 Task: Look for space in Xiulin, China from 1st June, 2023 to 9th June, 2023 for 5 adults in price range Rs.6000 to Rs.12000. Place can be entire place with 3 bedrooms having 3 beds and 3 bathrooms. Property type can be house, flat, guest house. Amenities needed are: washing machine. Booking option can be shelf check-in. Required host language is Chinese (Simplified).
Action: Mouse moved to (305, 132)
Screenshot: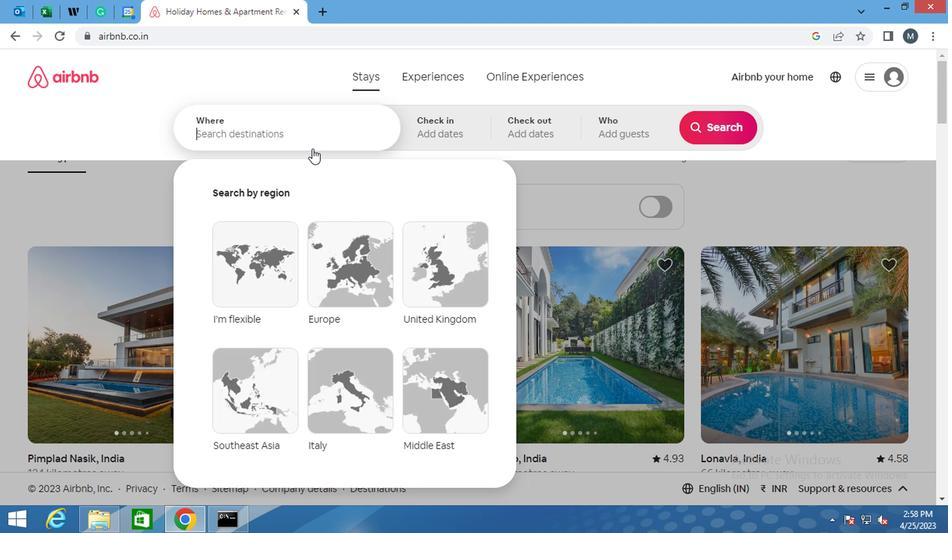 
Action: Mouse pressed left at (305, 132)
Screenshot: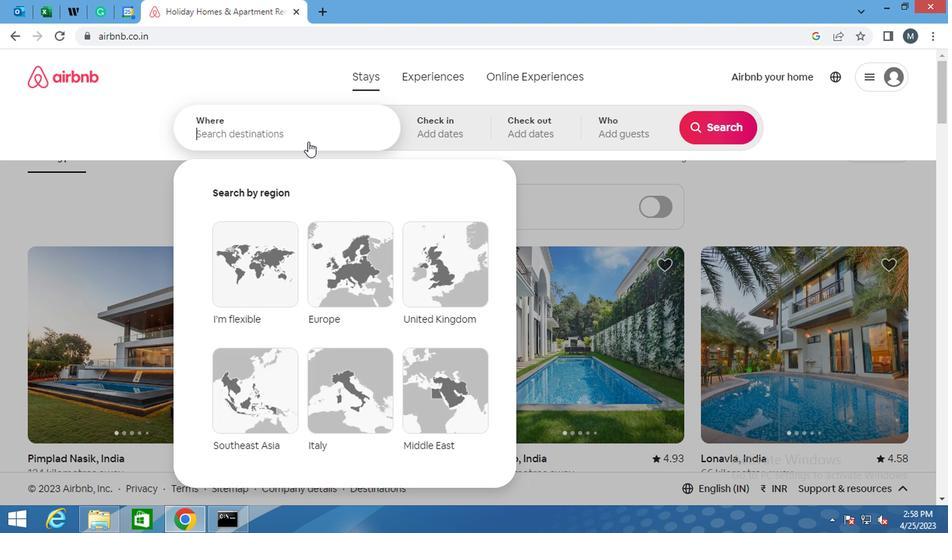 
Action: Mouse moved to (306, 135)
Screenshot: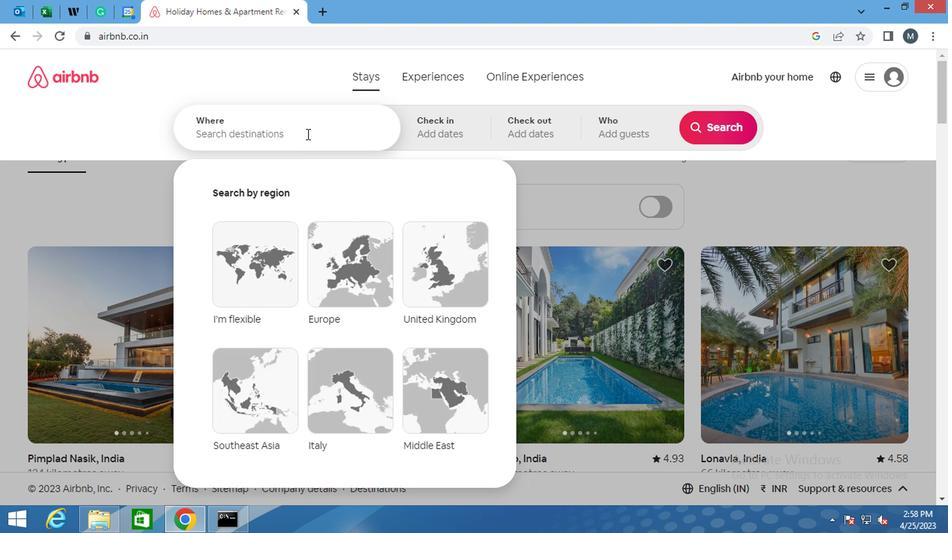 
Action: Key pressed <Key.shift>XIULIN,<Key.shift><Key.shift><Key.shift><Key.shift><Key.shift><Key.shift><Key.shift>CHINA<Key.enter>
Screenshot: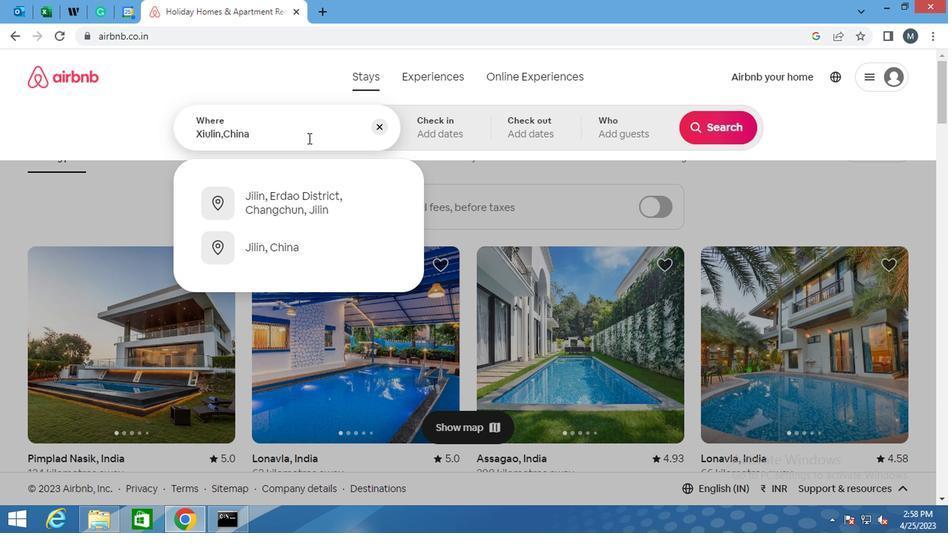 
Action: Mouse moved to (699, 237)
Screenshot: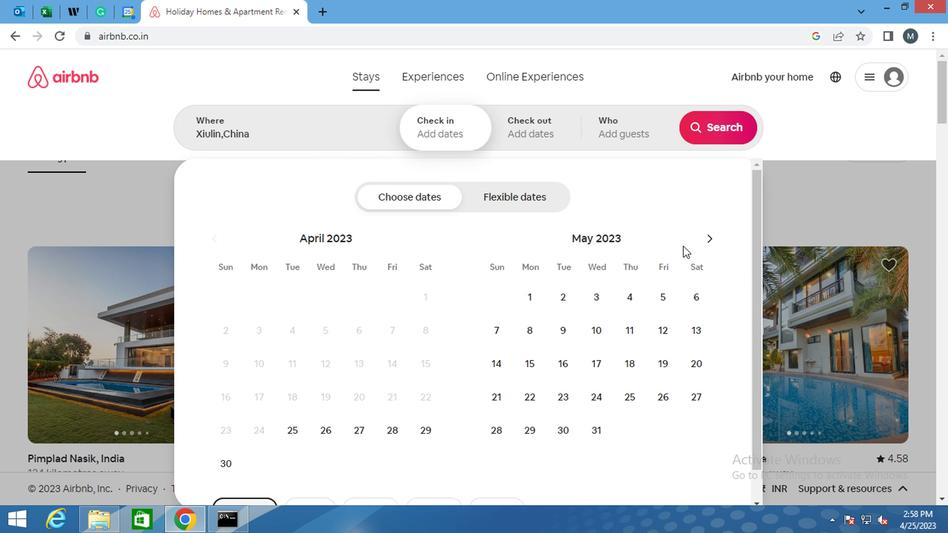 
Action: Mouse pressed left at (699, 237)
Screenshot: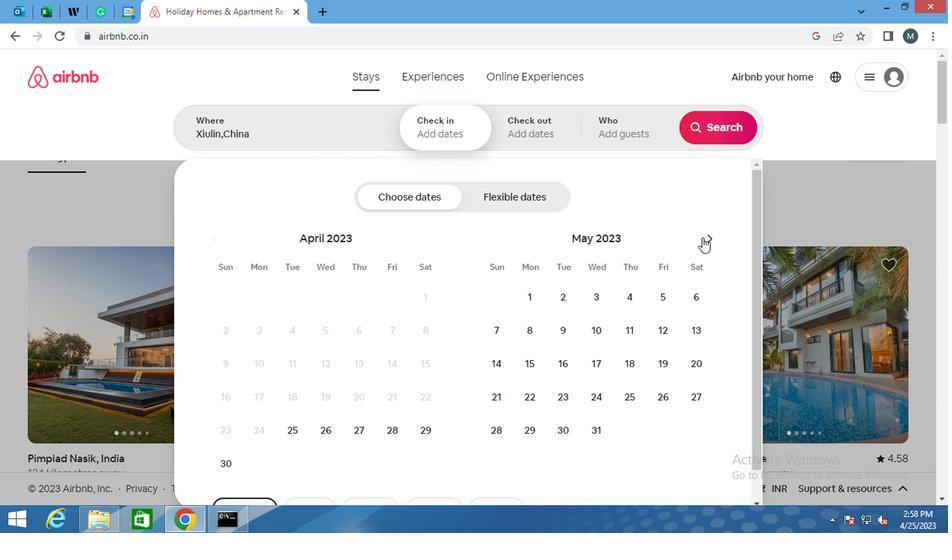 
Action: Mouse moved to (616, 295)
Screenshot: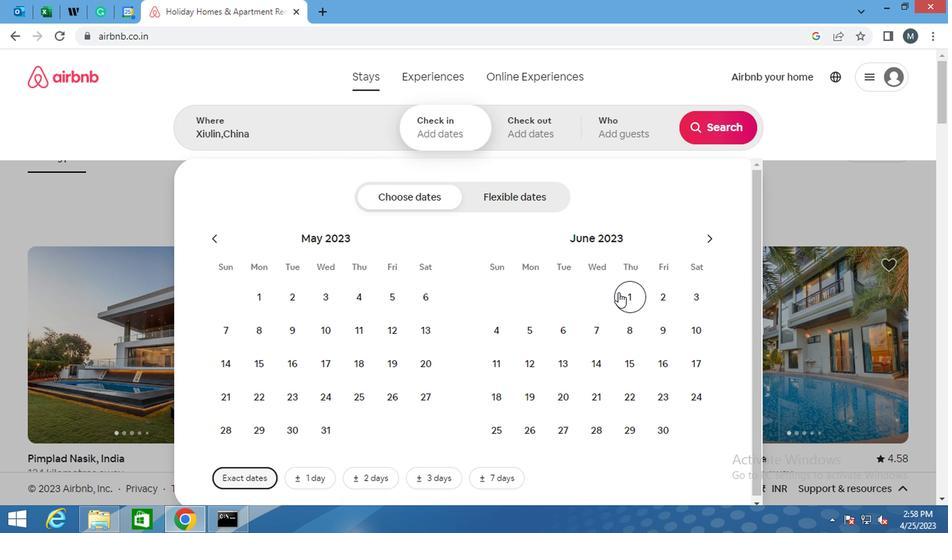 
Action: Mouse pressed left at (616, 295)
Screenshot: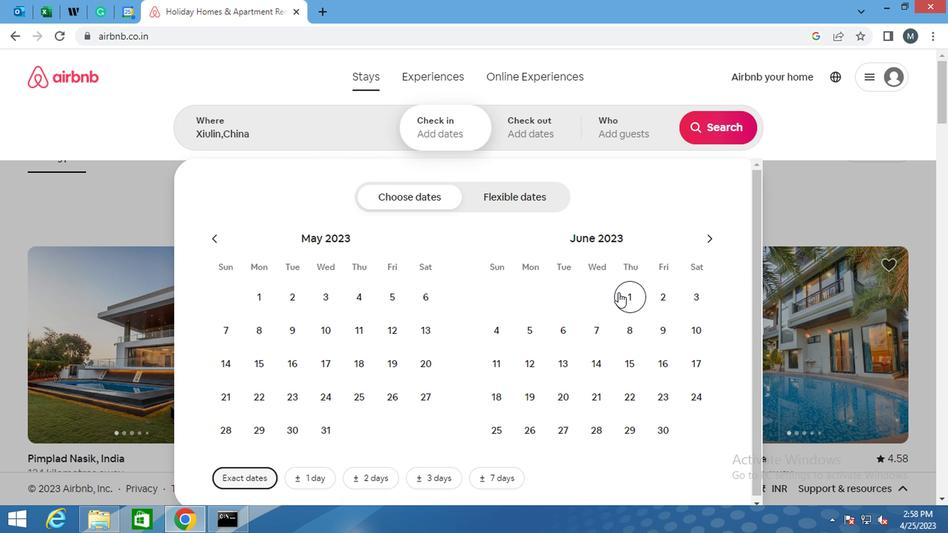 
Action: Mouse moved to (645, 329)
Screenshot: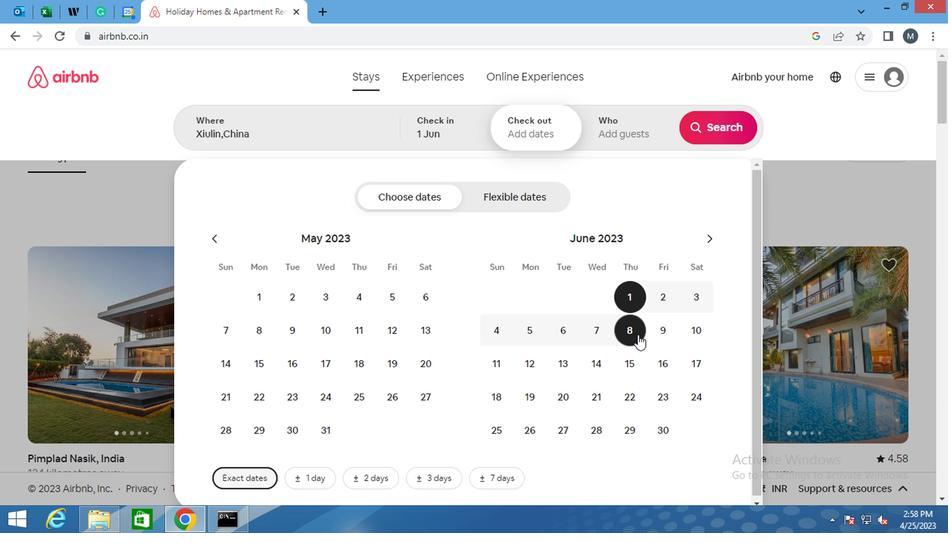 
Action: Mouse pressed left at (645, 329)
Screenshot: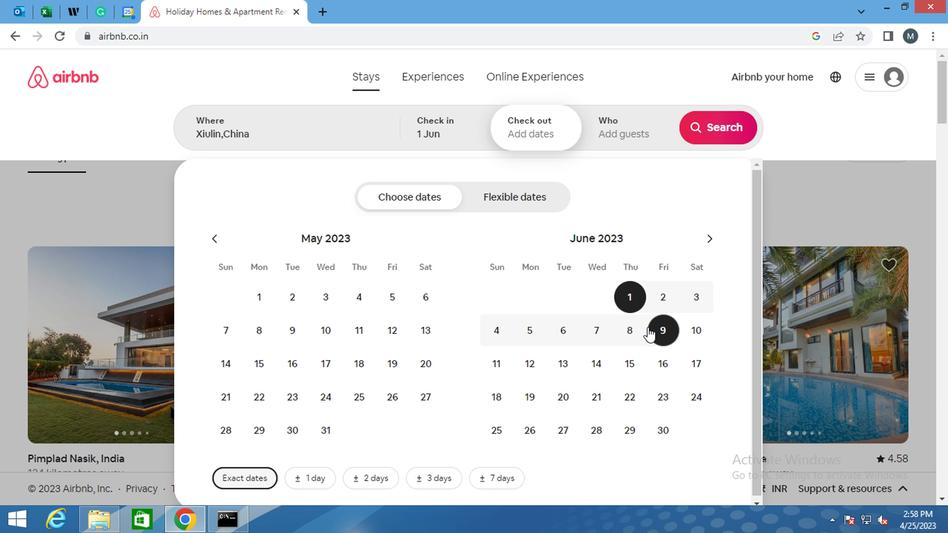 
Action: Mouse moved to (624, 130)
Screenshot: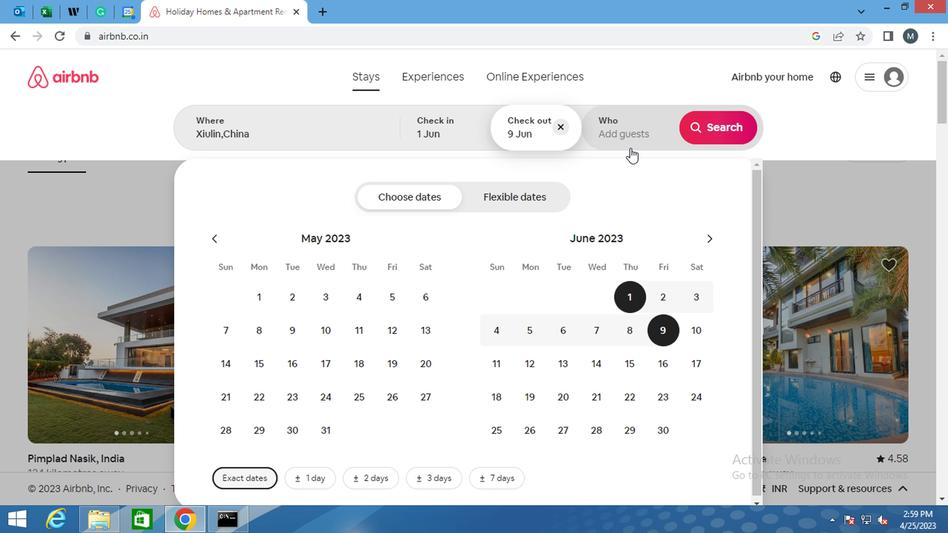 
Action: Mouse pressed left at (624, 130)
Screenshot: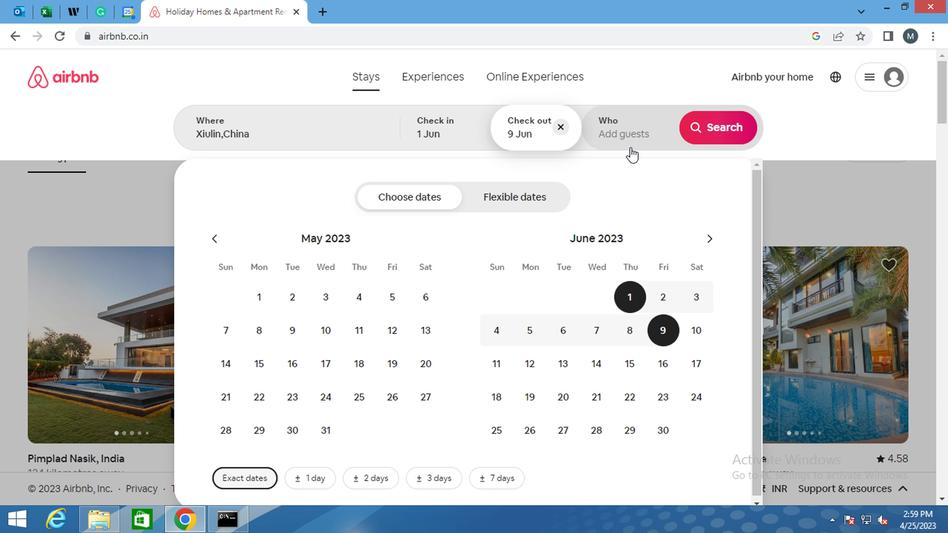 
Action: Mouse moved to (718, 201)
Screenshot: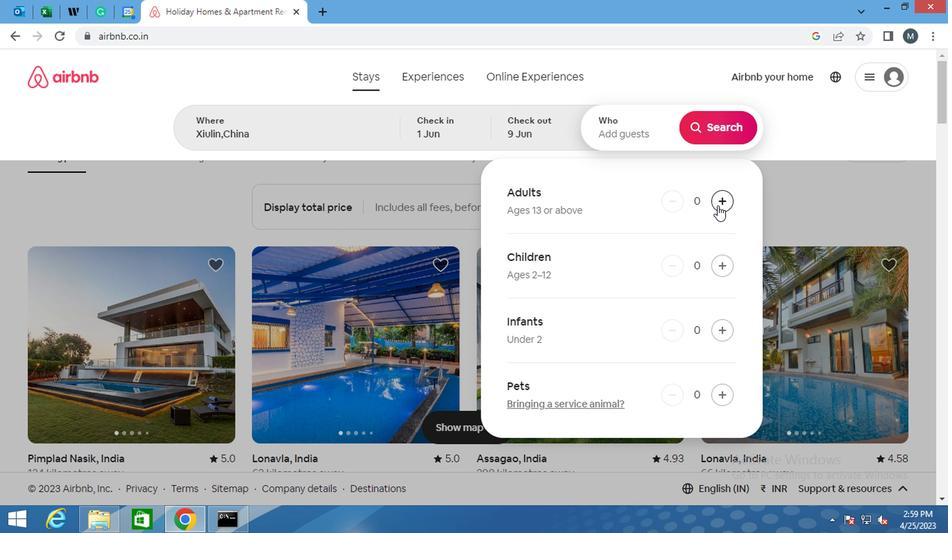 
Action: Mouse pressed left at (718, 201)
Screenshot: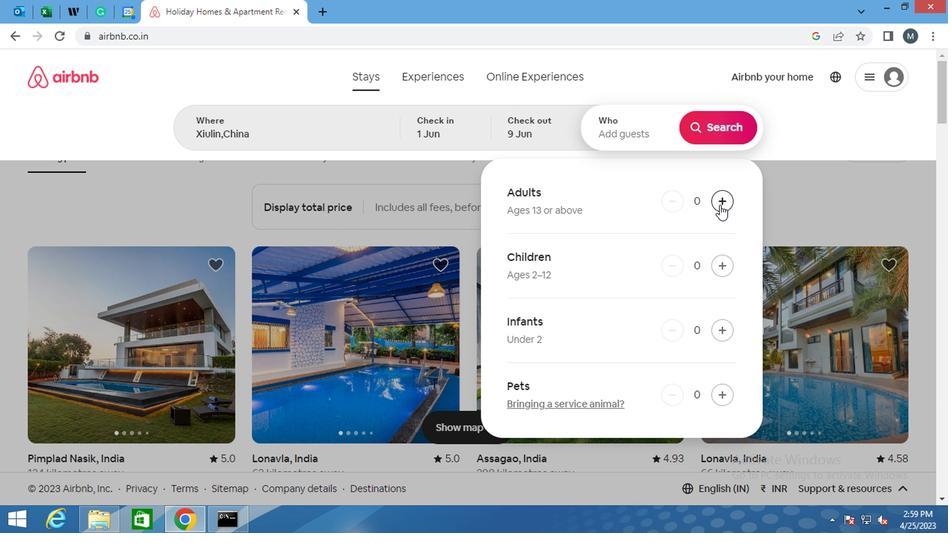 
Action: Mouse pressed left at (718, 201)
Screenshot: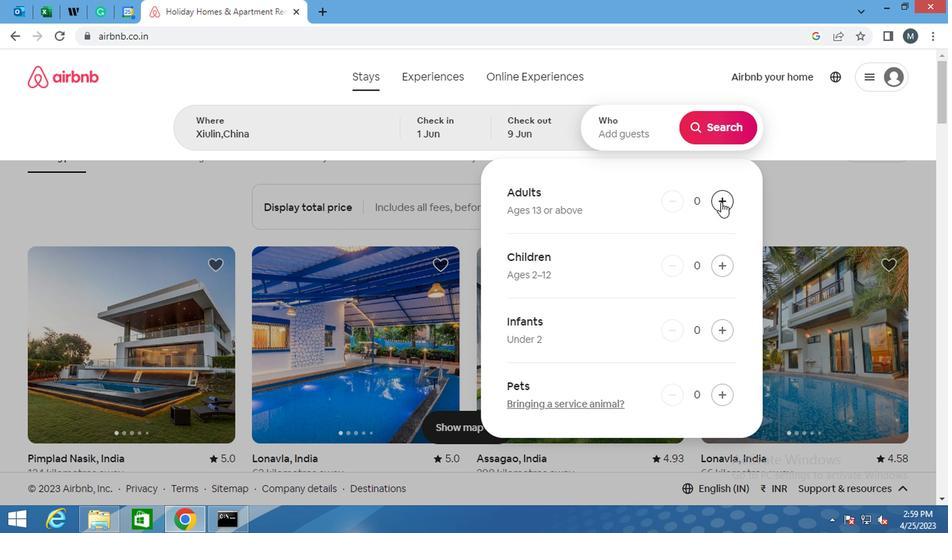 
Action: Mouse pressed left at (718, 201)
Screenshot: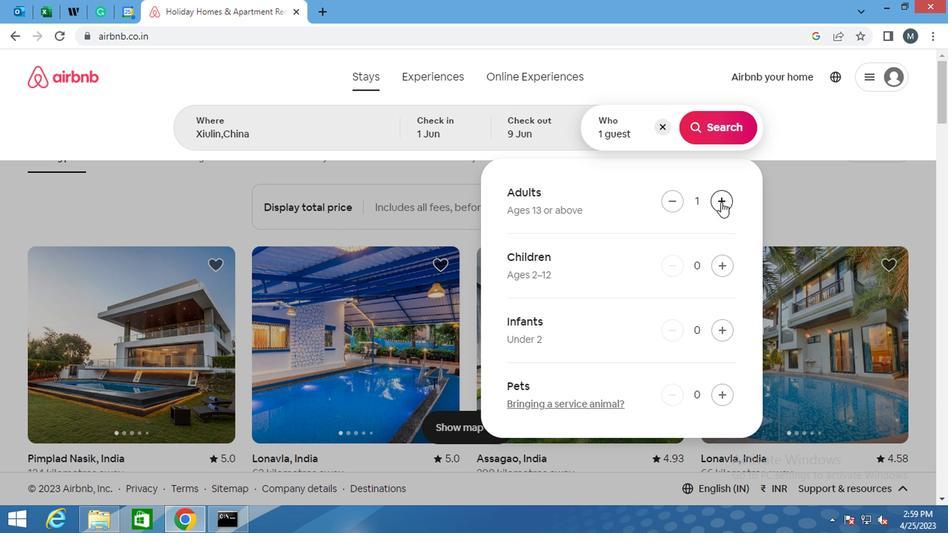 
Action: Mouse pressed left at (718, 201)
Screenshot: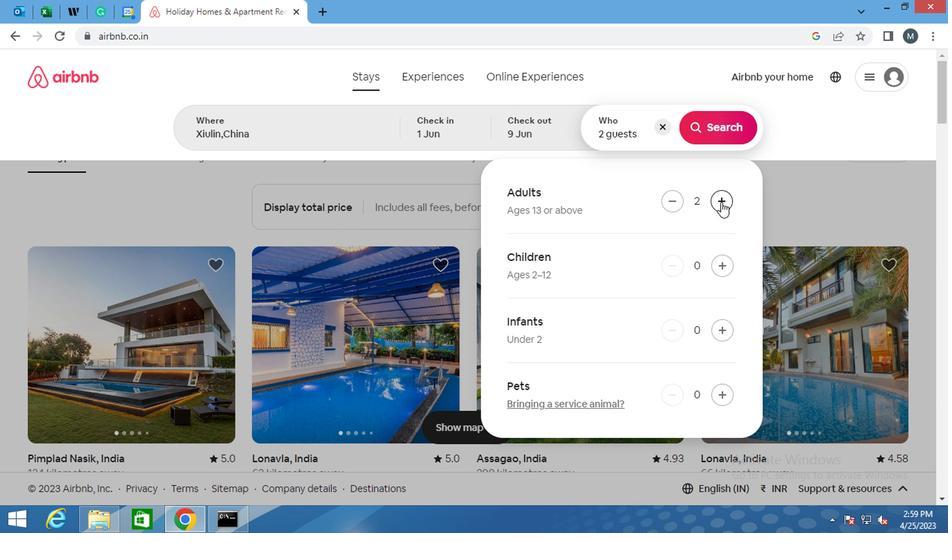
Action: Mouse pressed left at (718, 201)
Screenshot: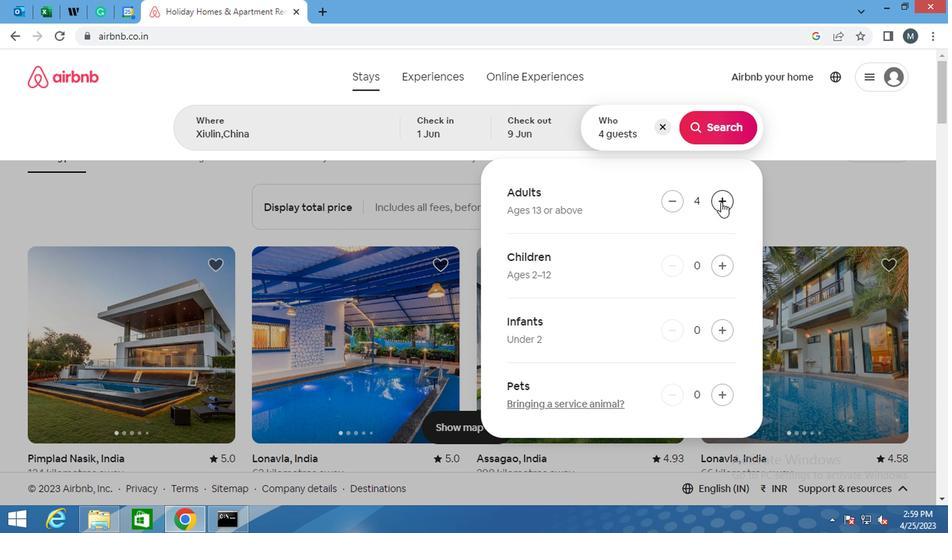 
Action: Mouse moved to (702, 125)
Screenshot: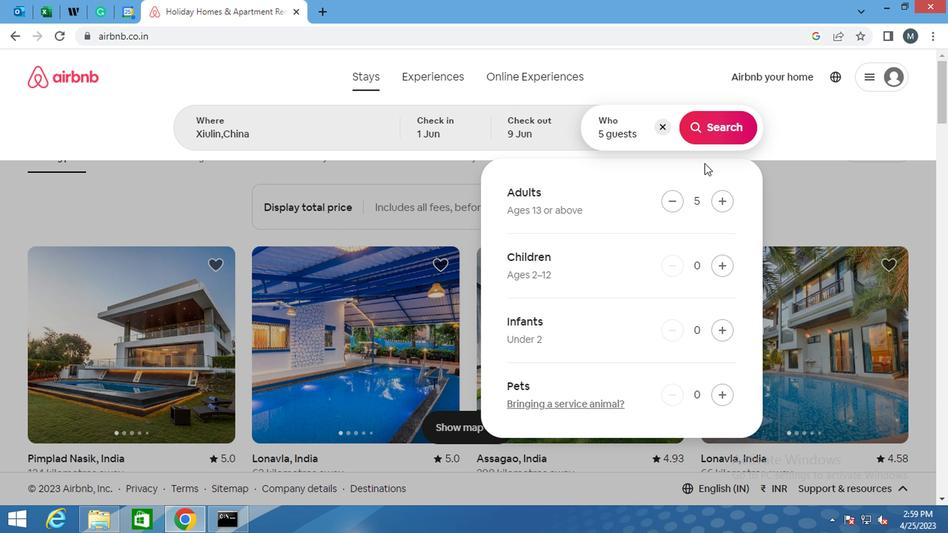 
Action: Mouse pressed left at (702, 125)
Screenshot: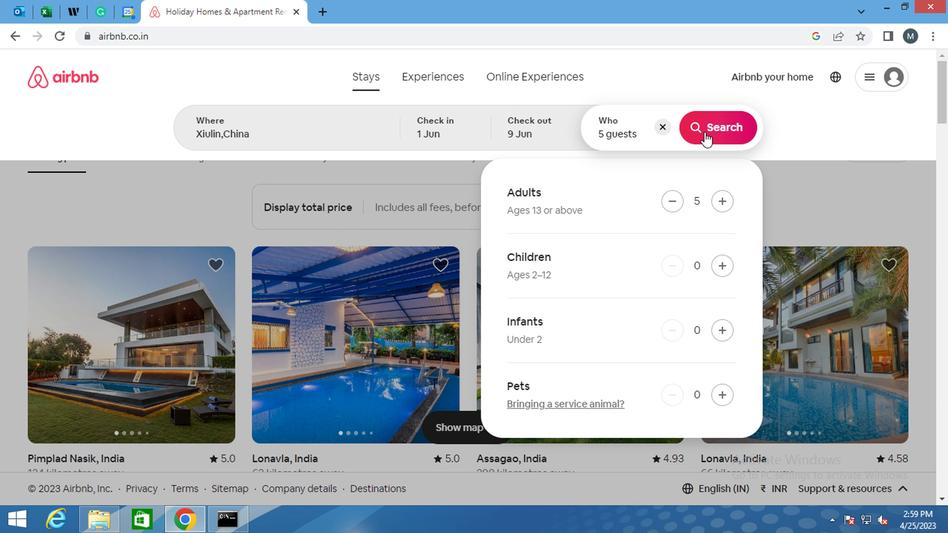 
Action: Mouse moved to (872, 135)
Screenshot: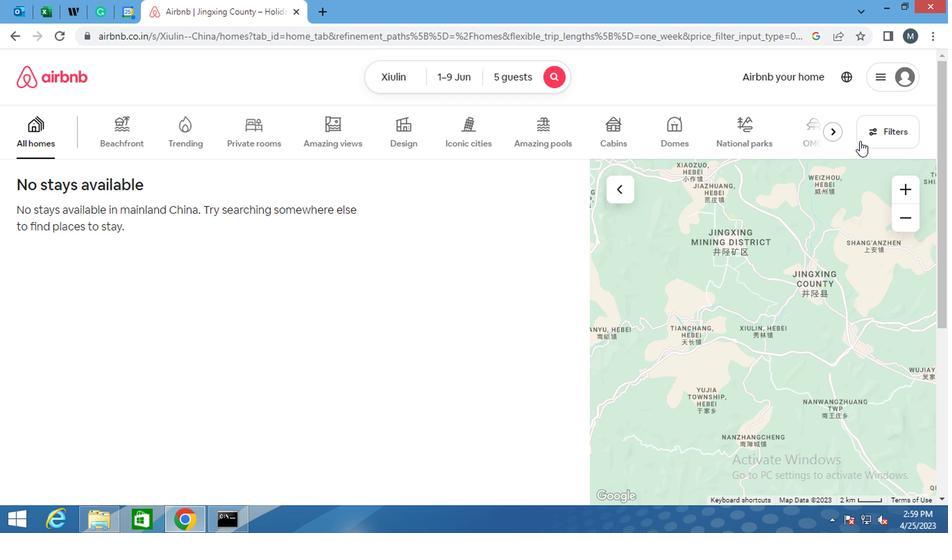 
Action: Mouse pressed left at (872, 135)
Screenshot: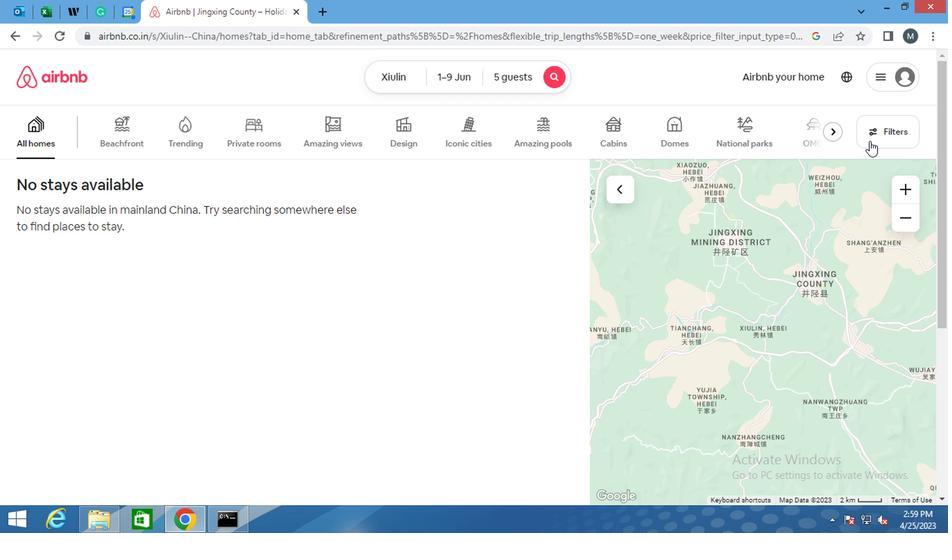 
Action: Mouse moved to (325, 220)
Screenshot: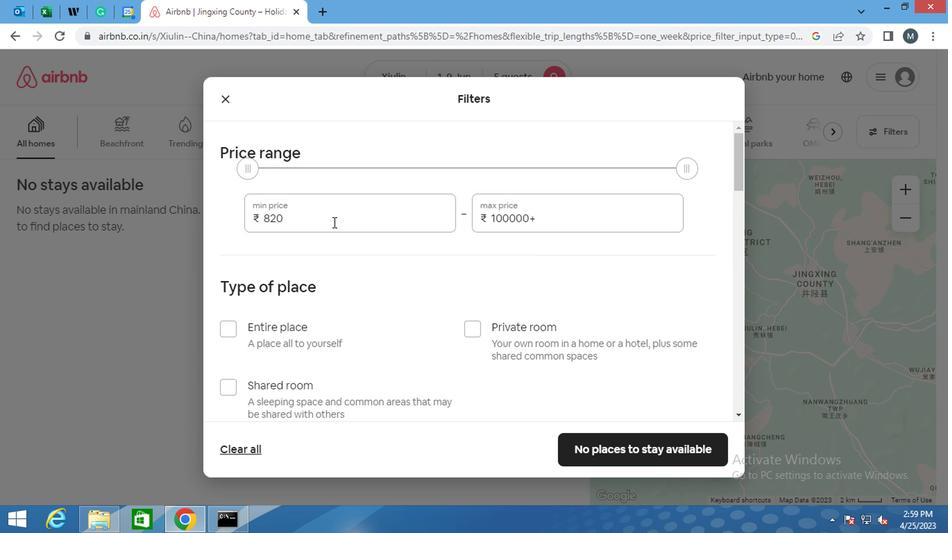 
Action: Mouse pressed left at (325, 220)
Screenshot: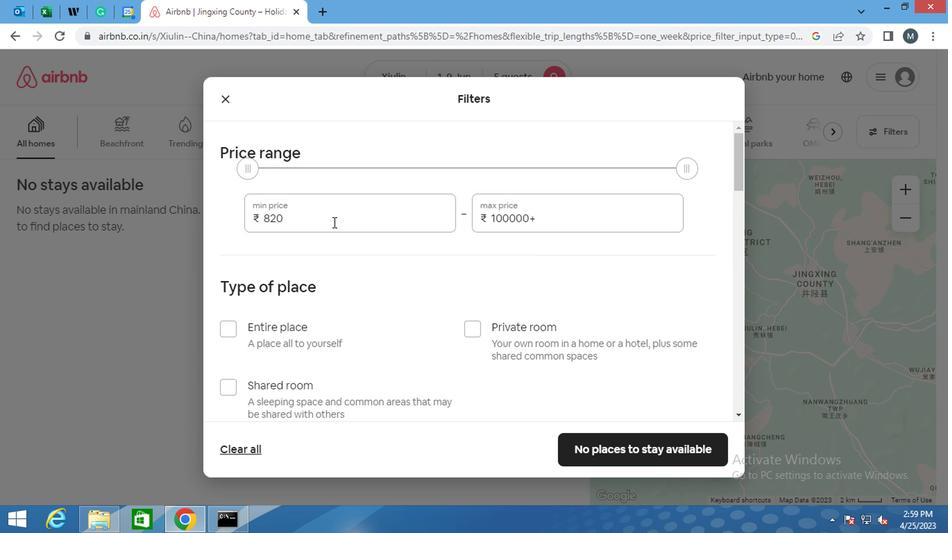 
Action: Mouse moved to (326, 219)
Screenshot: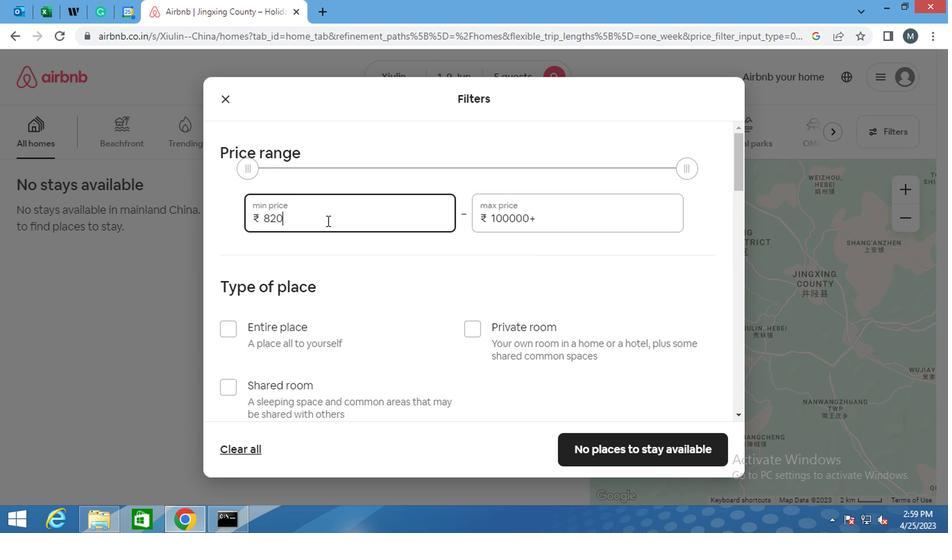 
Action: Key pressed <Key.backspace><Key.backspace><Key.backspace>6000
Screenshot: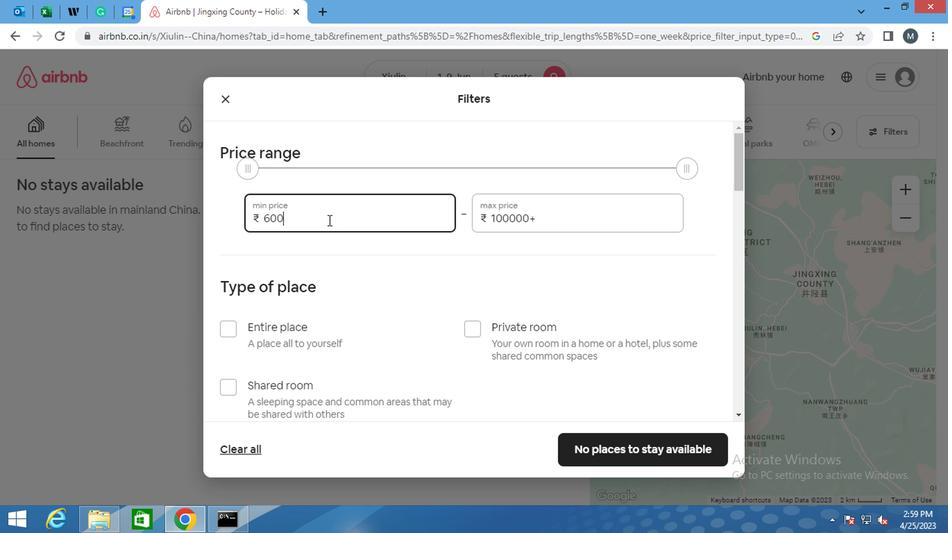 
Action: Mouse moved to (571, 219)
Screenshot: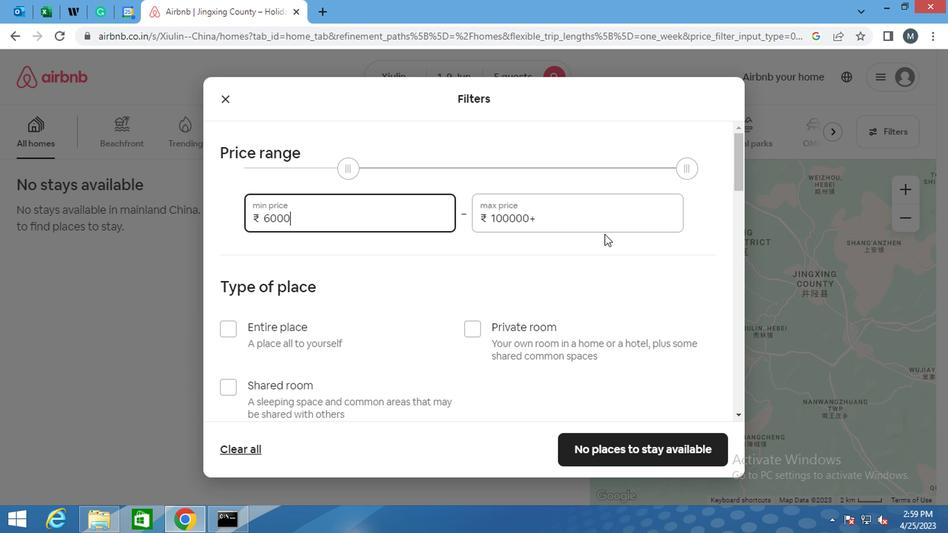 
Action: Mouse pressed left at (571, 219)
Screenshot: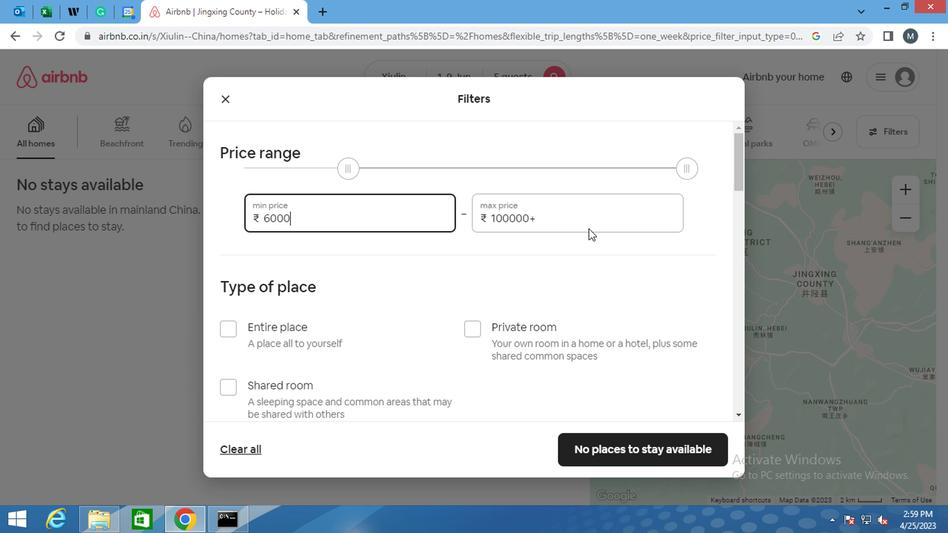 
Action: Mouse moved to (566, 219)
Screenshot: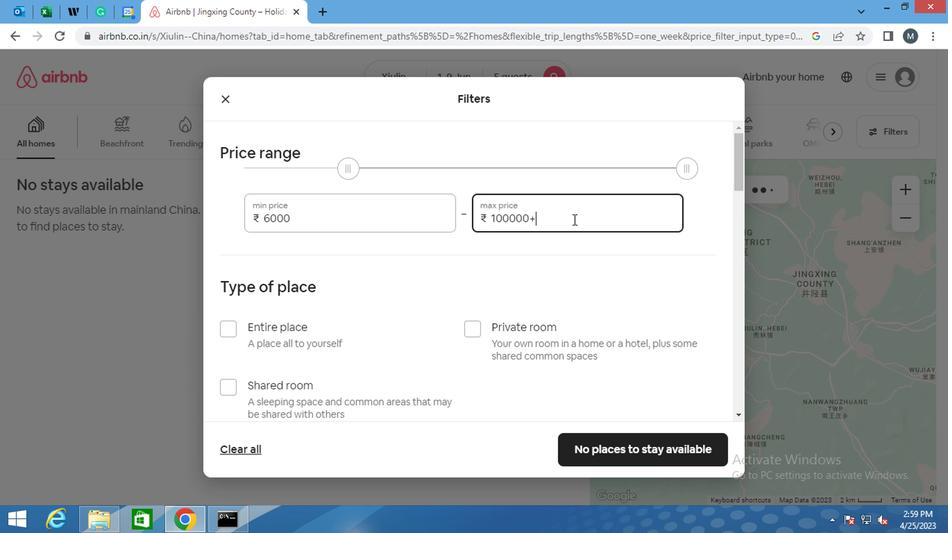 
Action: Key pressed <Key.backspace>
Screenshot: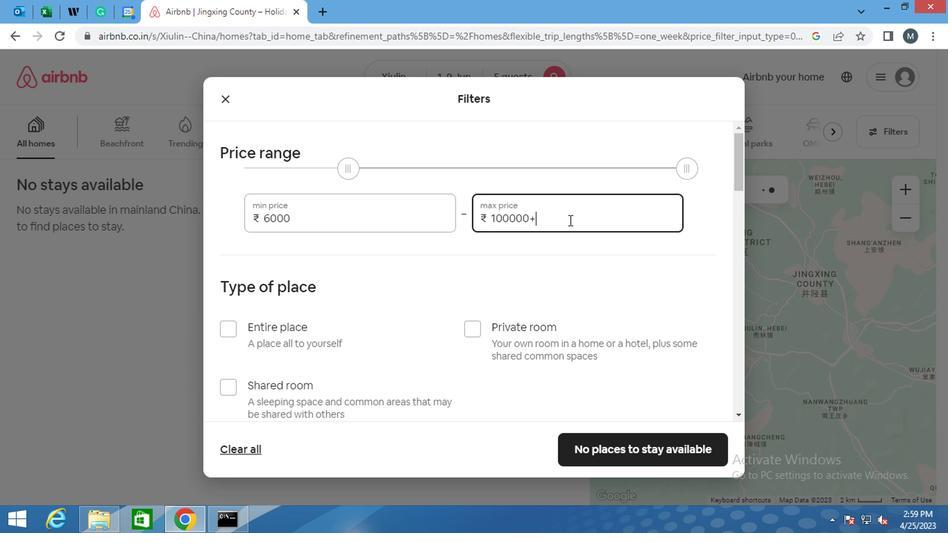 
Action: Mouse moved to (561, 223)
Screenshot: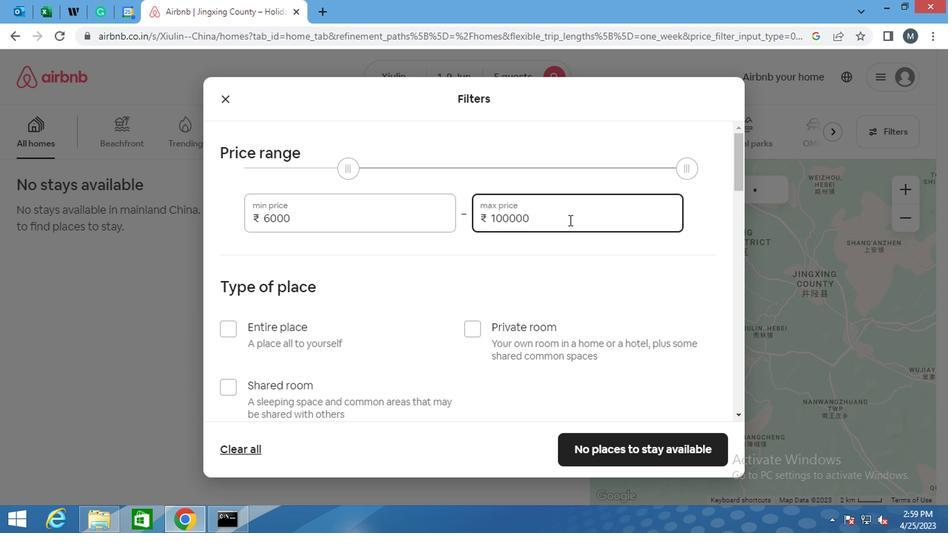 
Action: Key pressed <Key.backspace><Key.backspace><Key.backspace><Key.backspace><Key.backspace>
Screenshot: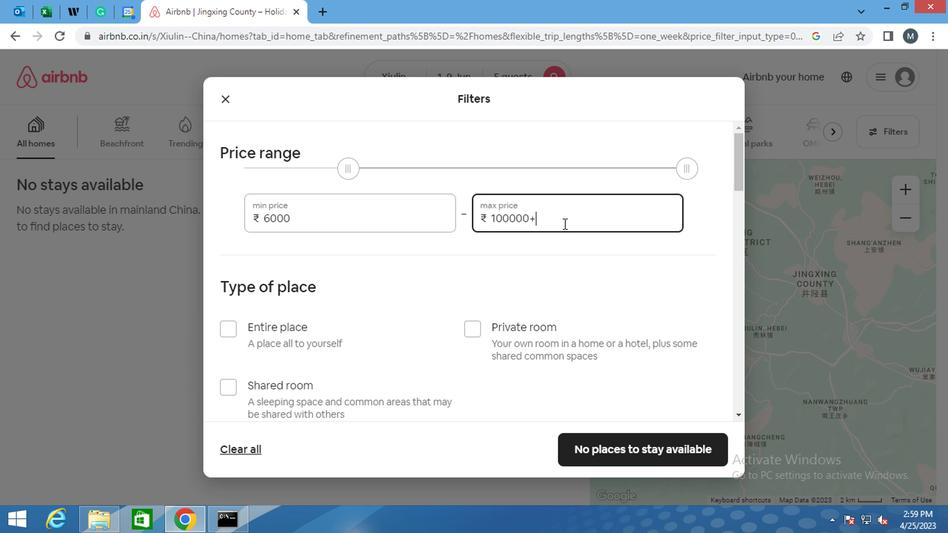 
Action: Mouse moved to (560, 223)
Screenshot: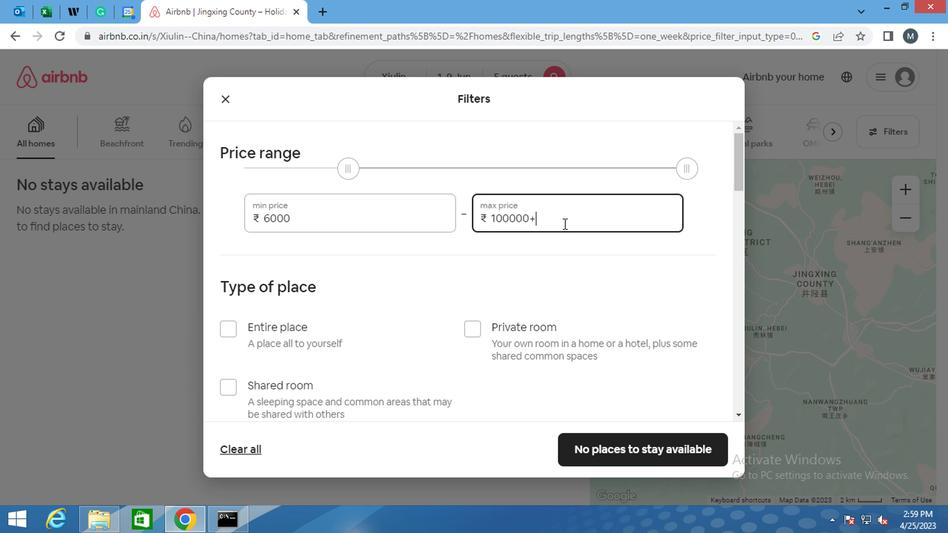 
Action: Key pressed <Key.backspace>
Screenshot: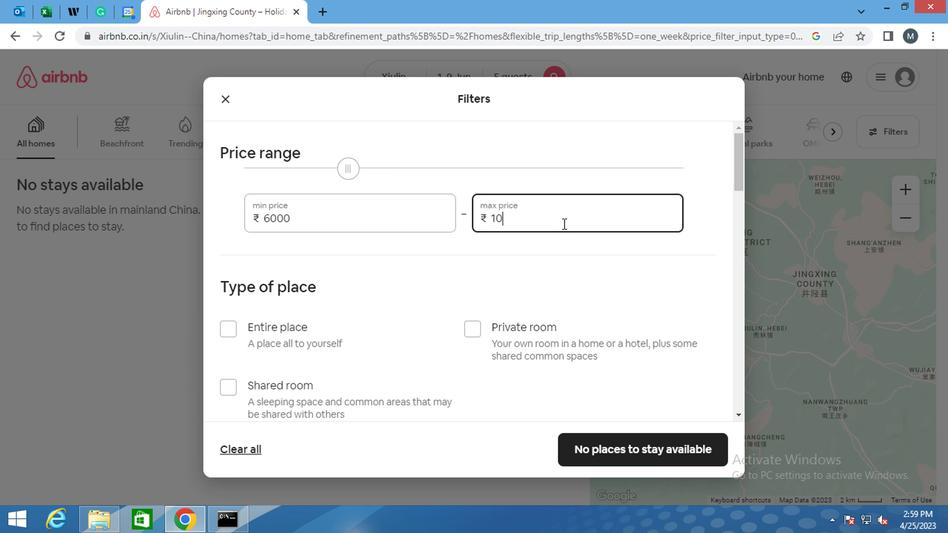 
Action: Mouse moved to (557, 227)
Screenshot: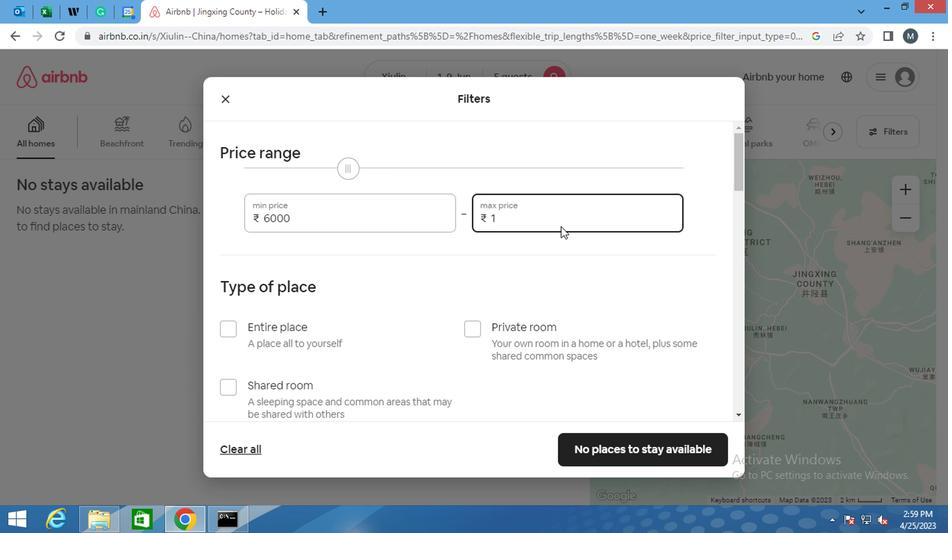 
Action: Key pressed 2
Screenshot: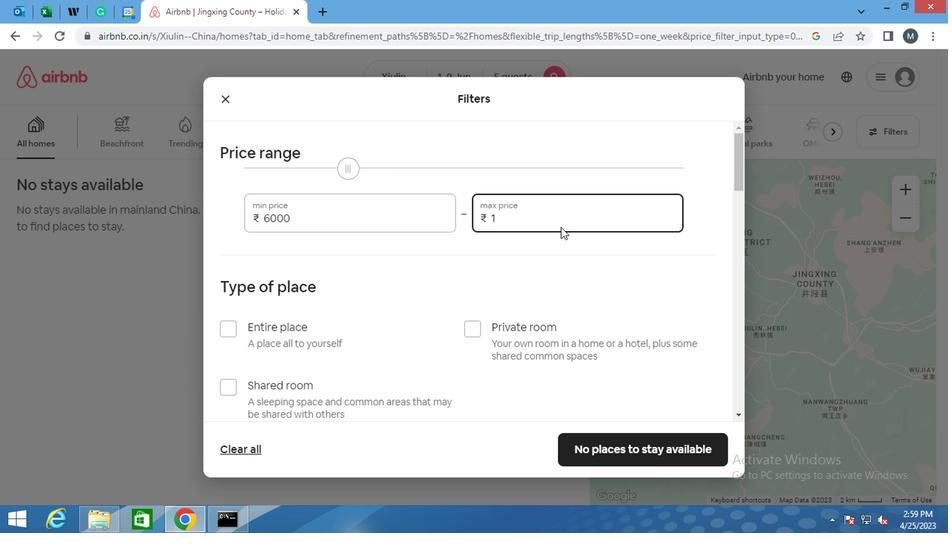 
Action: Mouse moved to (557, 228)
Screenshot: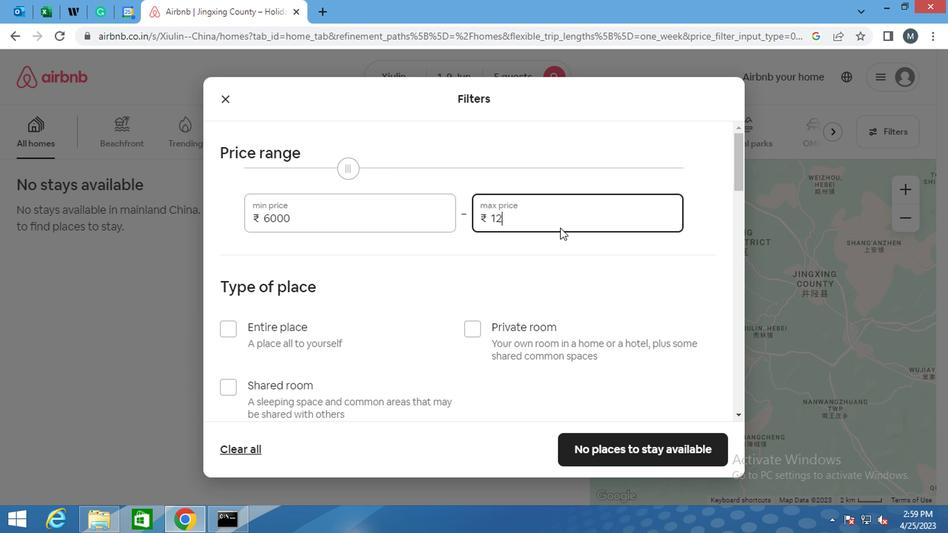 
Action: Key pressed 000
Screenshot: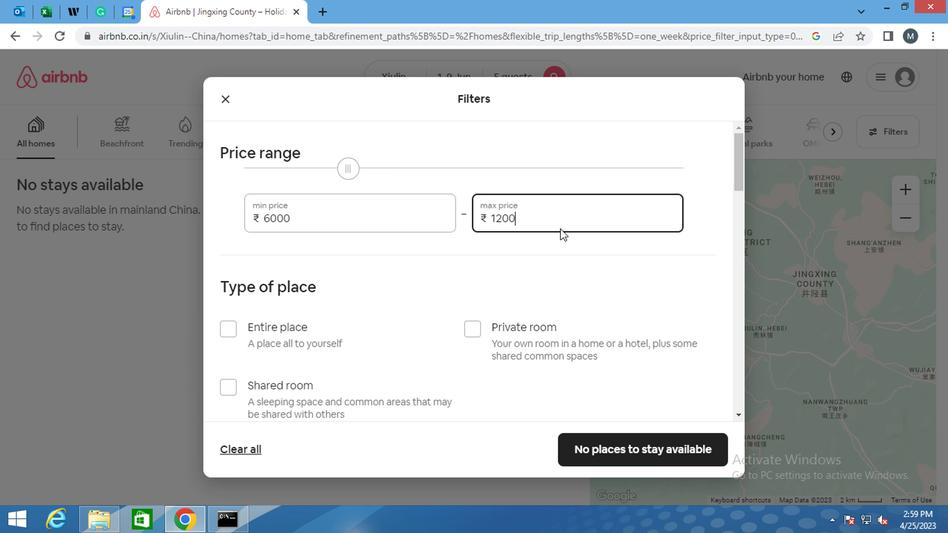 
Action: Mouse moved to (584, 217)
Screenshot: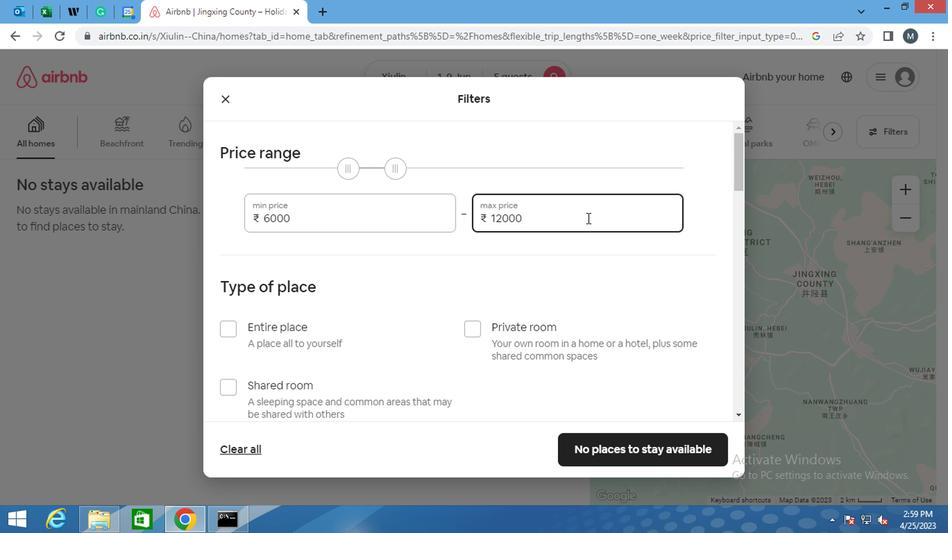 
Action: Mouse scrolled (584, 217) with delta (0, 0)
Screenshot: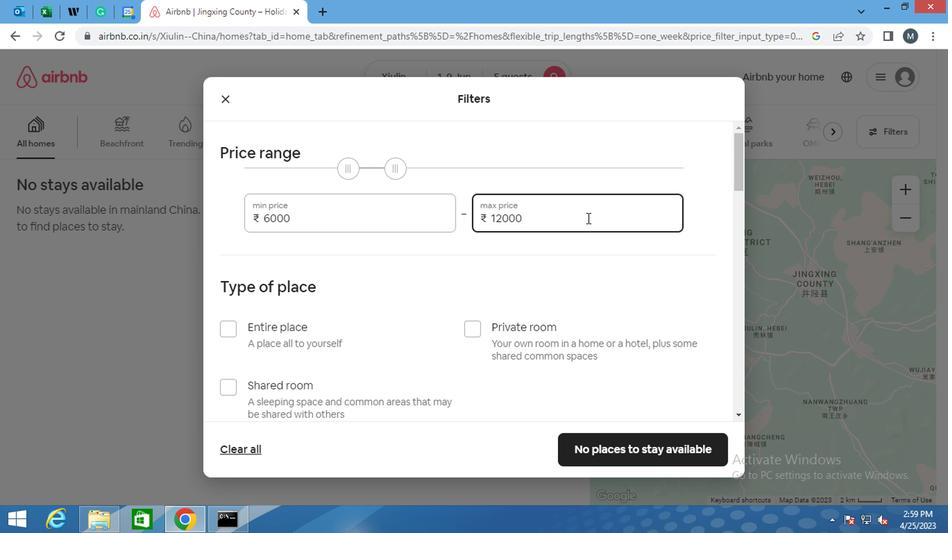 
Action: Mouse moved to (581, 219)
Screenshot: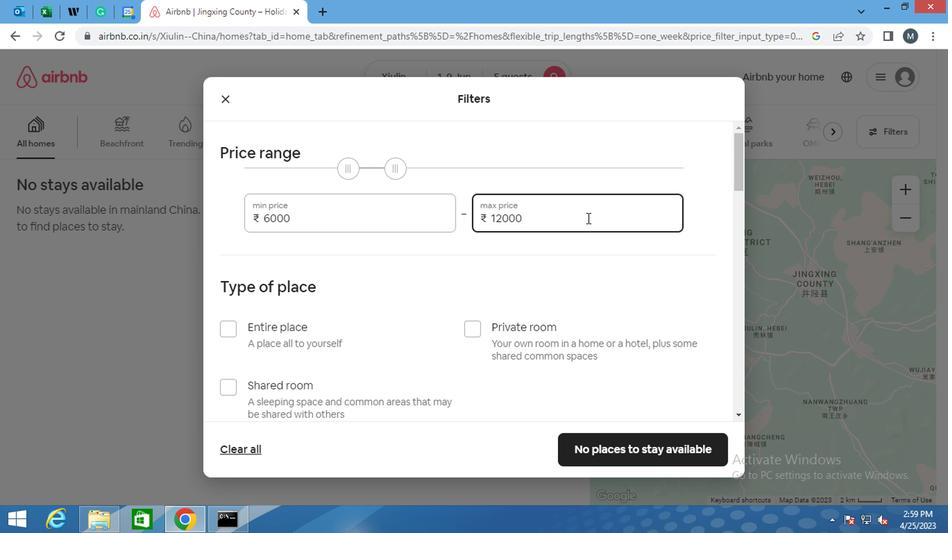 
Action: Mouse scrolled (581, 219) with delta (0, 0)
Screenshot: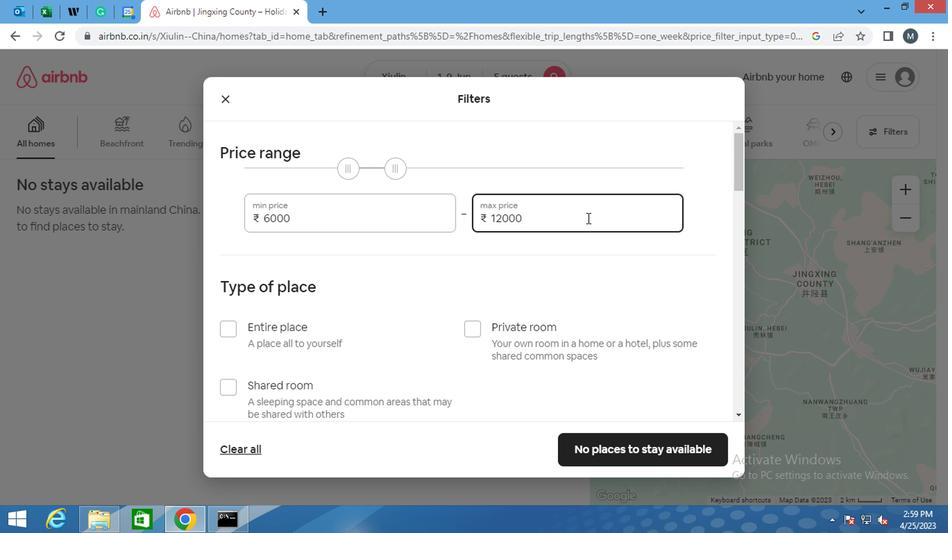 
Action: Mouse moved to (228, 189)
Screenshot: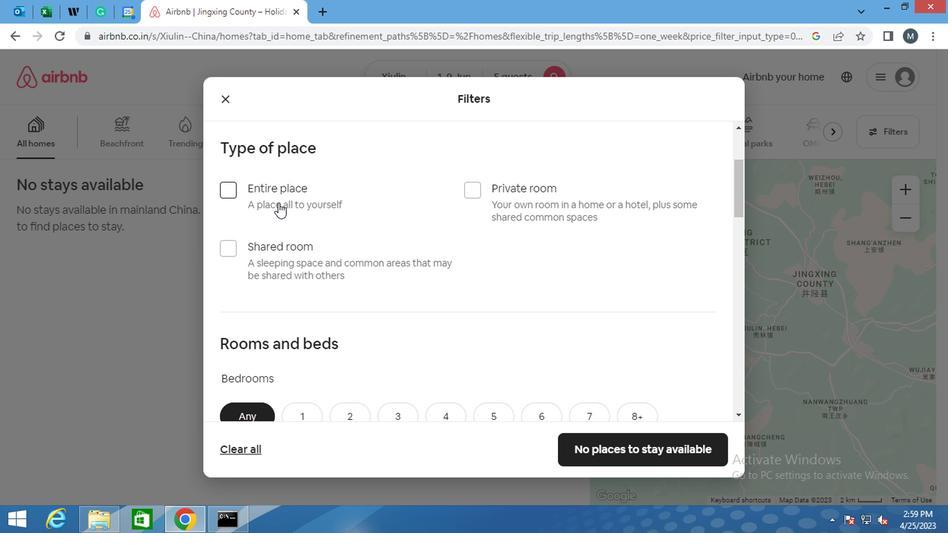 
Action: Mouse pressed left at (228, 189)
Screenshot: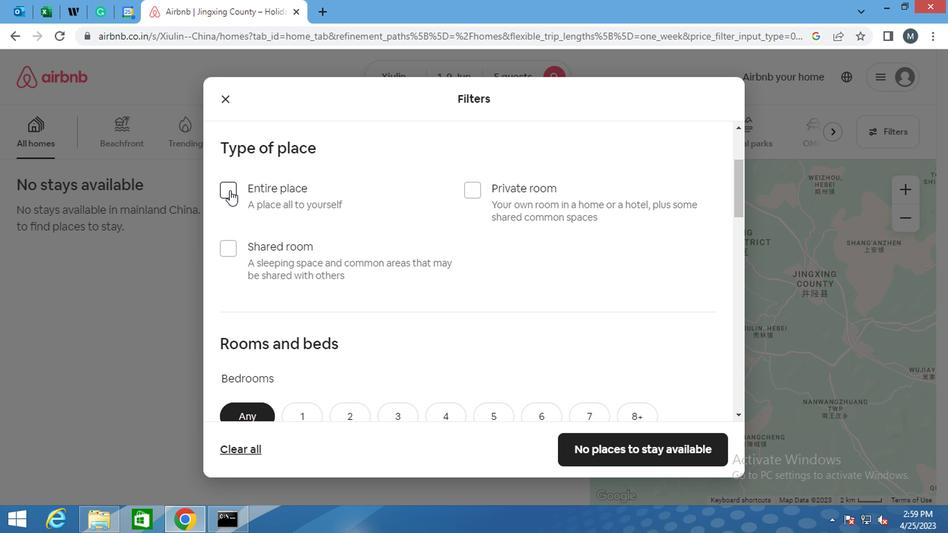 
Action: Mouse moved to (356, 258)
Screenshot: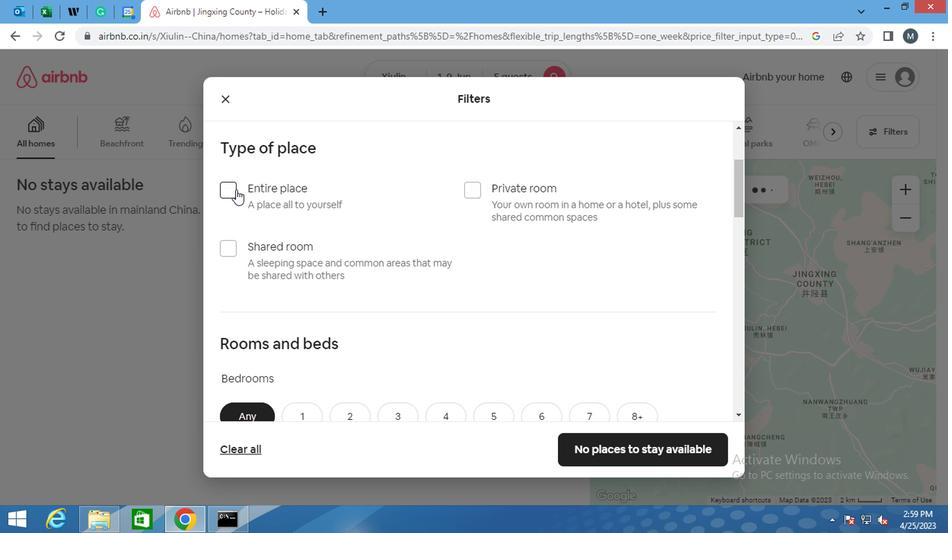 
Action: Mouse scrolled (356, 259) with delta (0, 0)
Screenshot: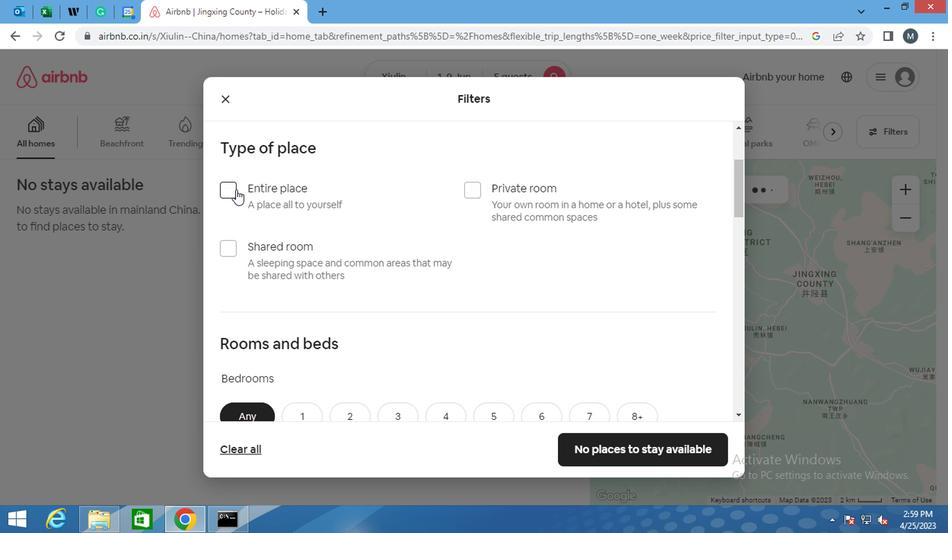 
Action: Mouse moved to (355, 257)
Screenshot: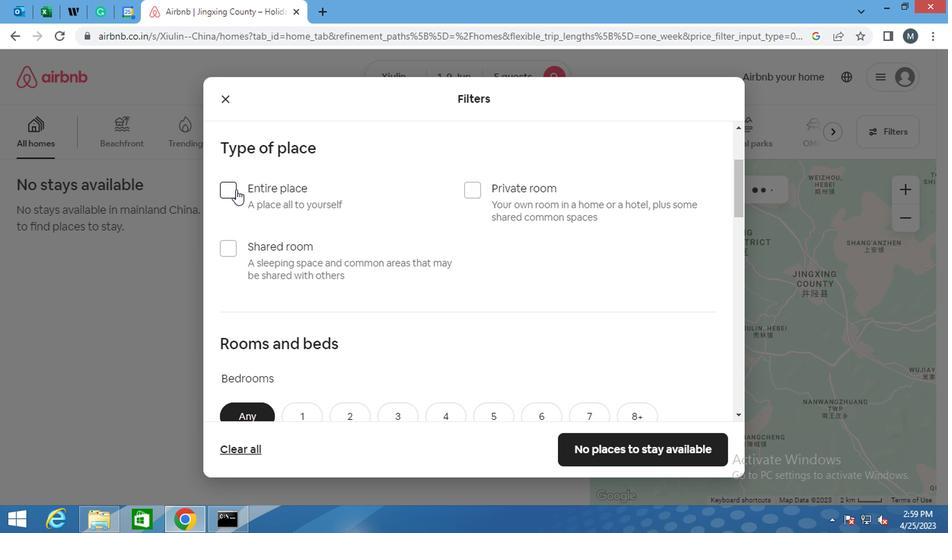 
Action: Mouse scrolled (355, 258) with delta (0, 0)
Screenshot: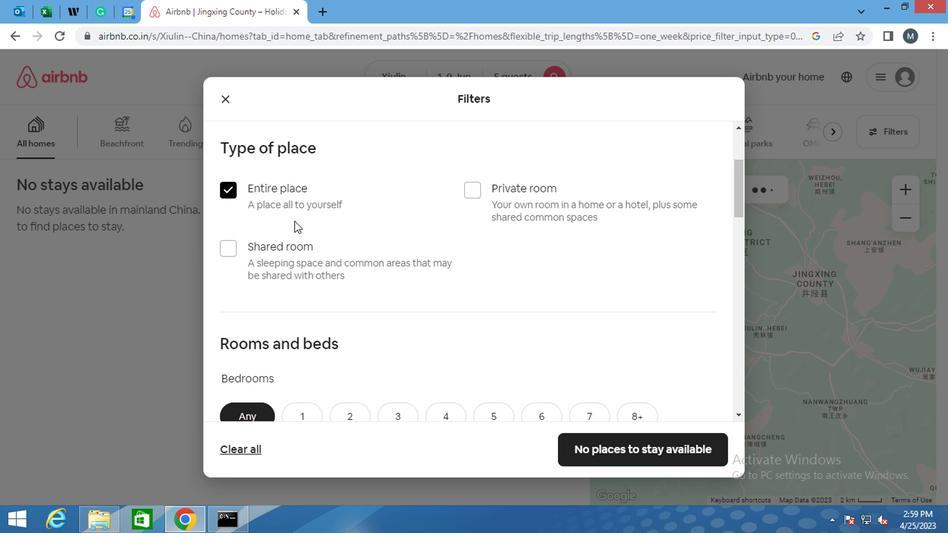 
Action: Mouse moved to (372, 256)
Screenshot: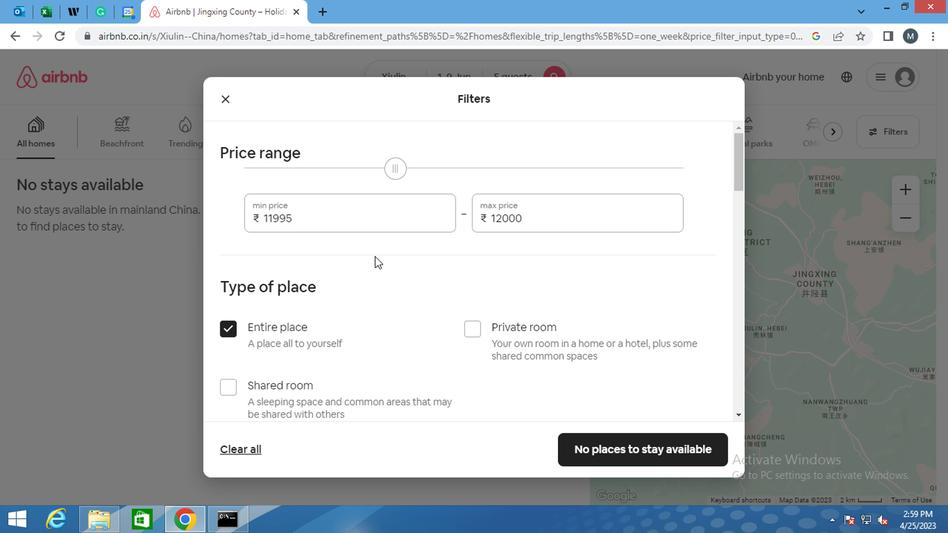 
Action: Mouse scrolled (372, 255) with delta (0, 0)
Screenshot: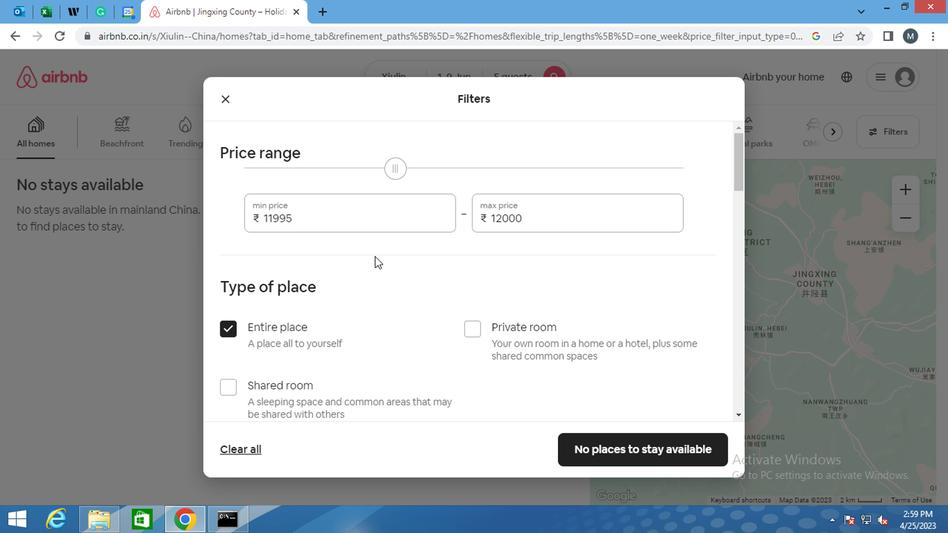 
Action: Mouse scrolled (372, 255) with delta (0, 0)
Screenshot: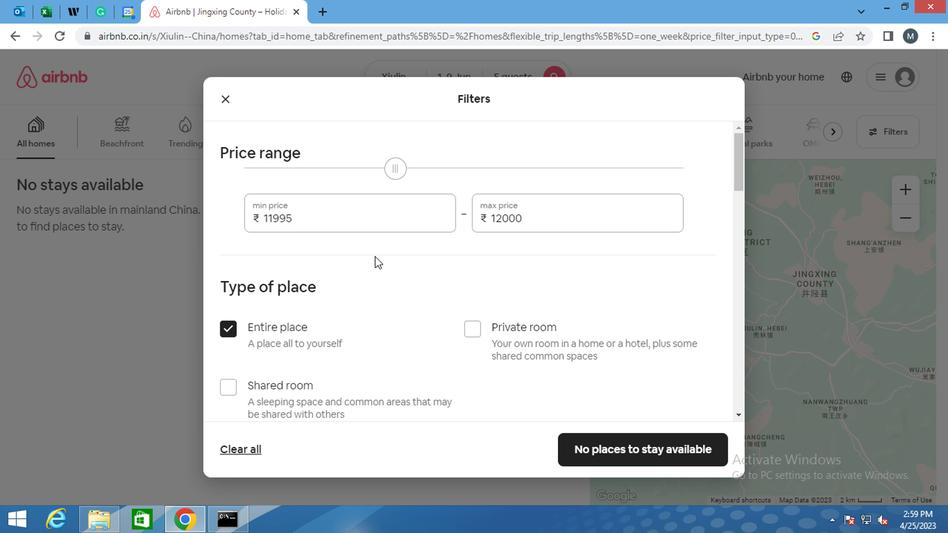 
Action: Mouse moved to (379, 251)
Screenshot: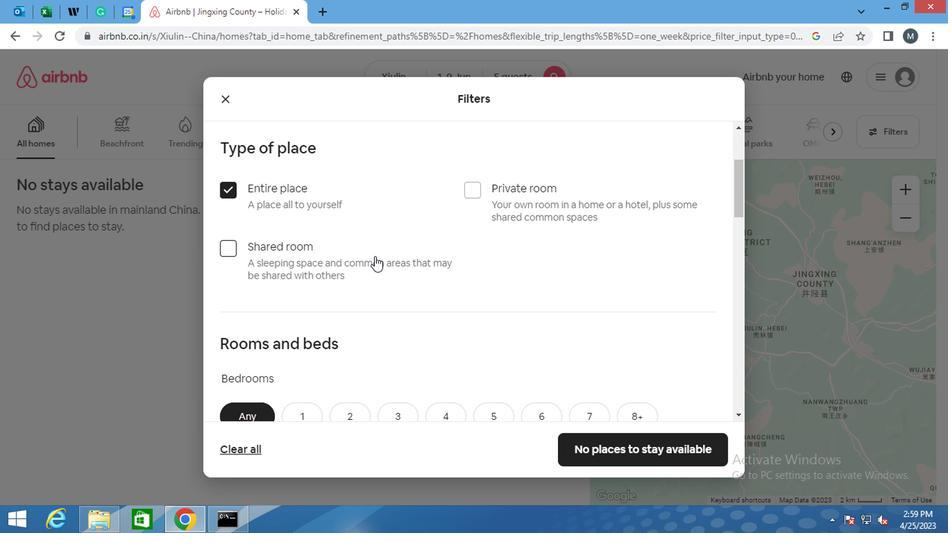 
Action: Mouse scrolled (379, 250) with delta (0, 0)
Screenshot: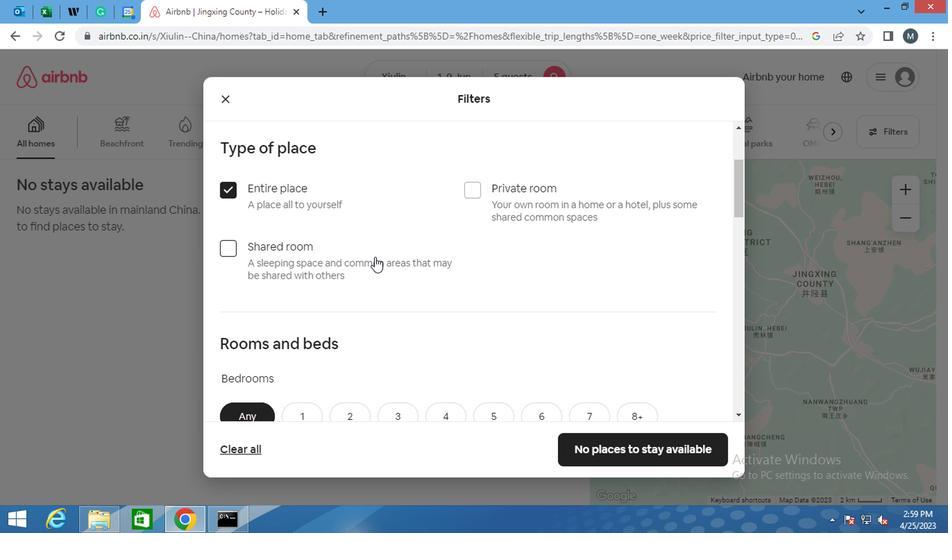 
Action: Mouse moved to (380, 251)
Screenshot: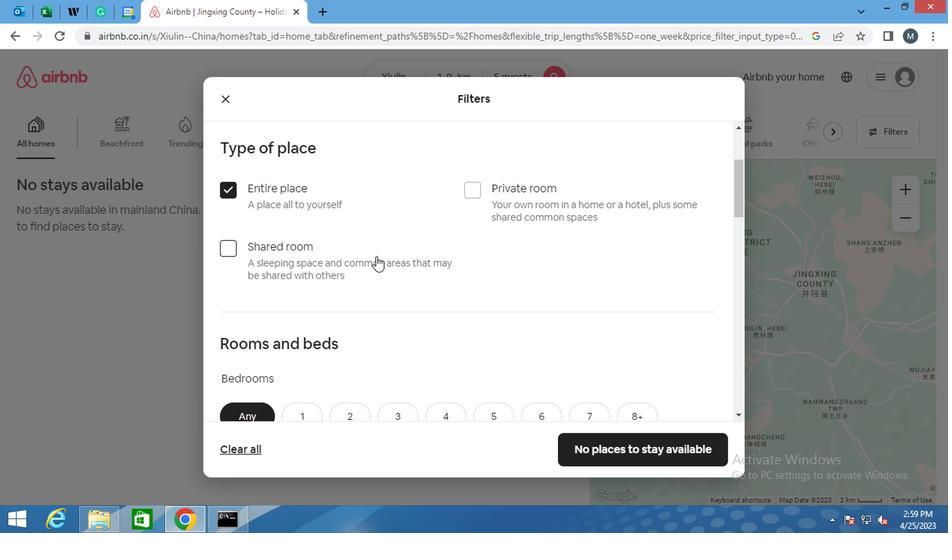 
Action: Mouse scrolled (380, 250) with delta (0, 0)
Screenshot: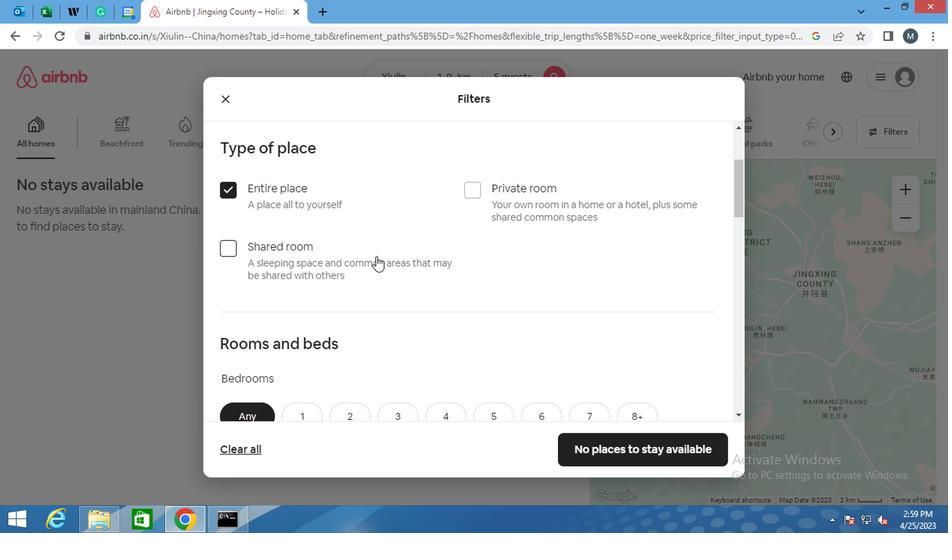 
Action: Mouse moved to (381, 251)
Screenshot: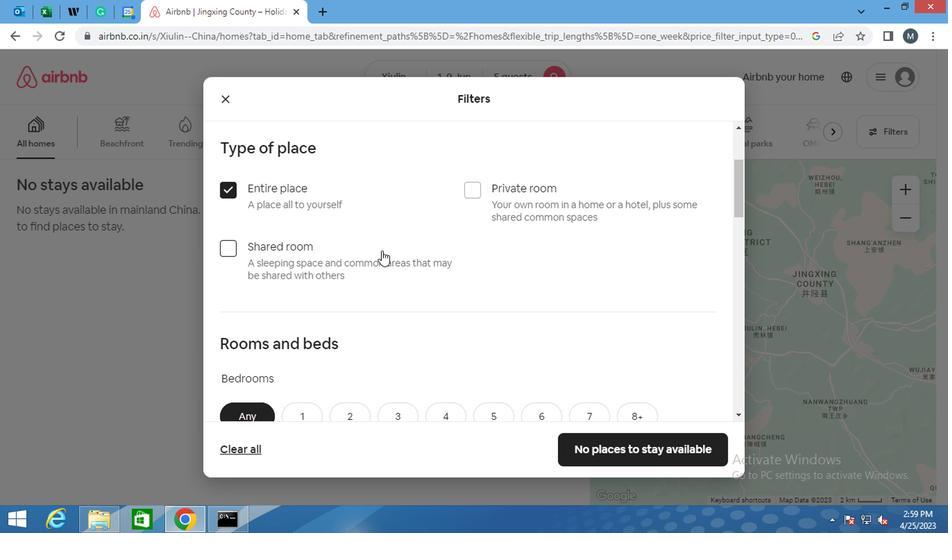 
Action: Mouse scrolled (381, 250) with delta (0, 0)
Screenshot: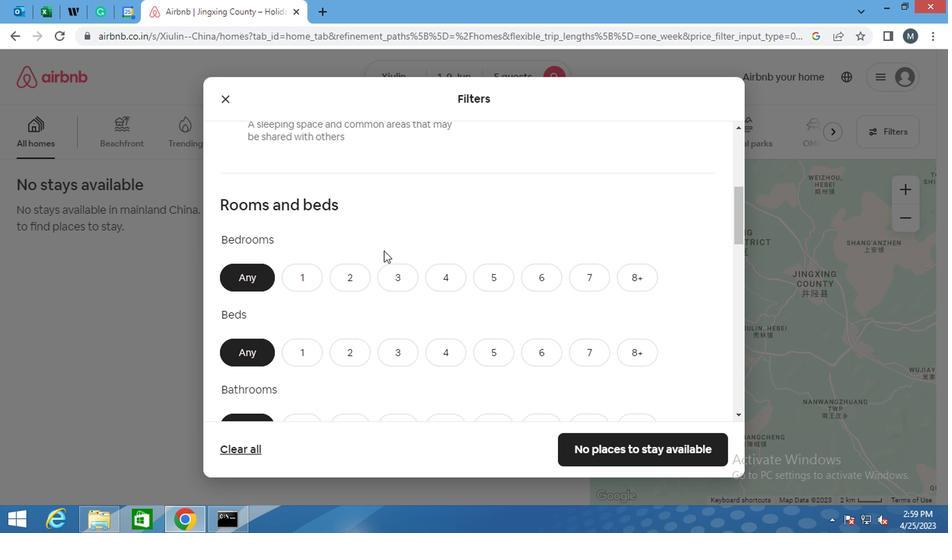 
Action: Mouse moved to (396, 215)
Screenshot: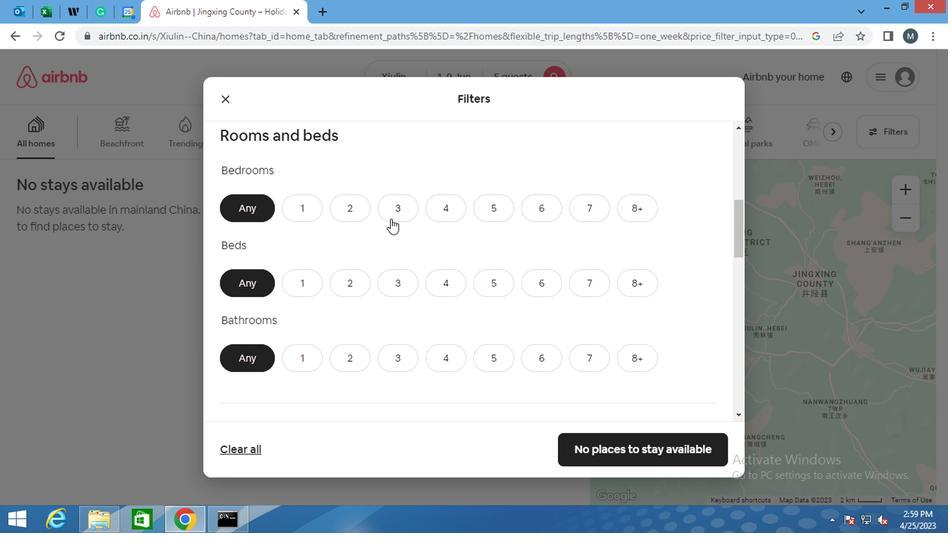 
Action: Mouse pressed left at (396, 215)
Screenshot: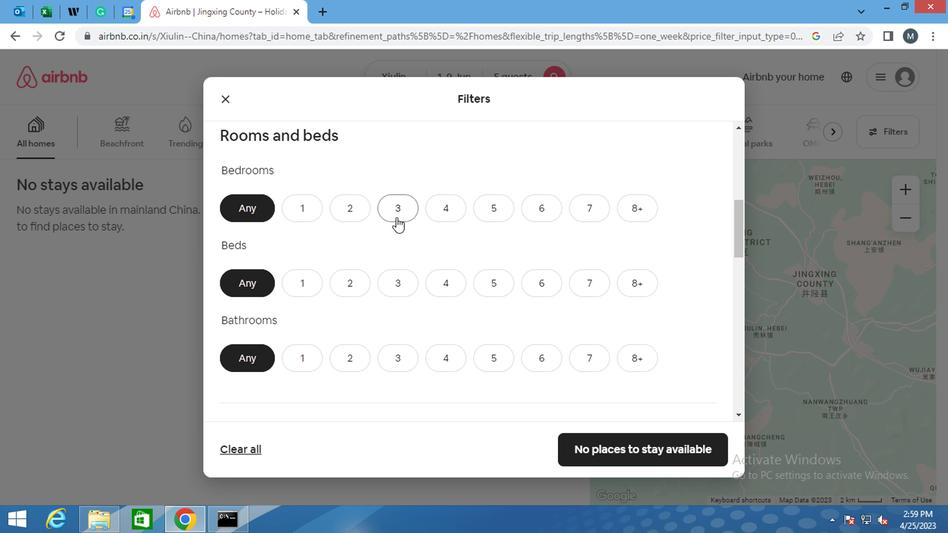 
Action: Mouse moved to (390, 289)
Screenshot: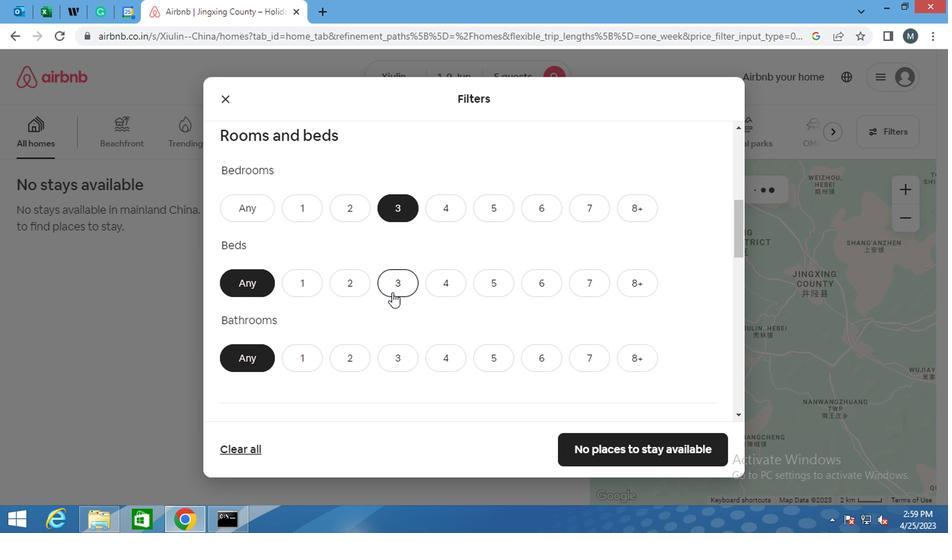 
Action: Mouse pressed left at (390, 289)
Screenshot: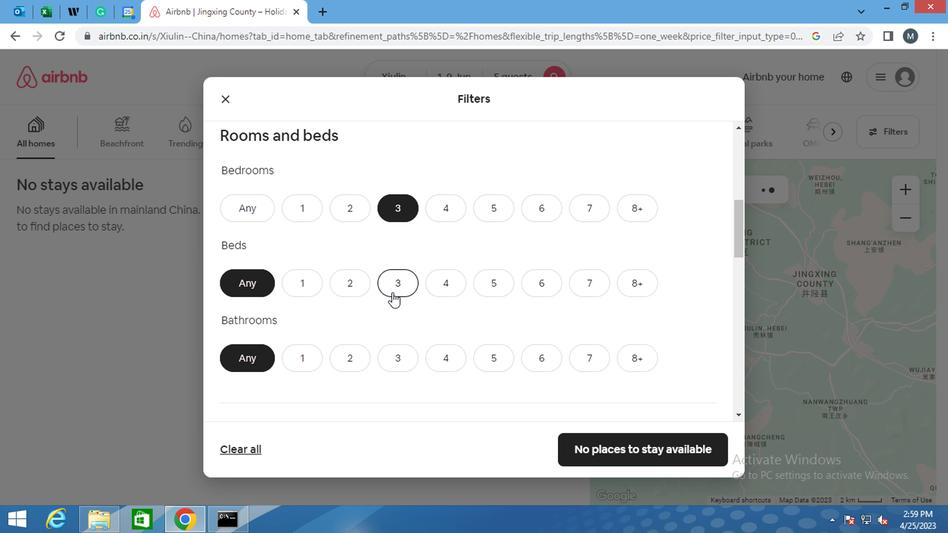 
Action: Mouse moved to (398, 366)
Screenshot: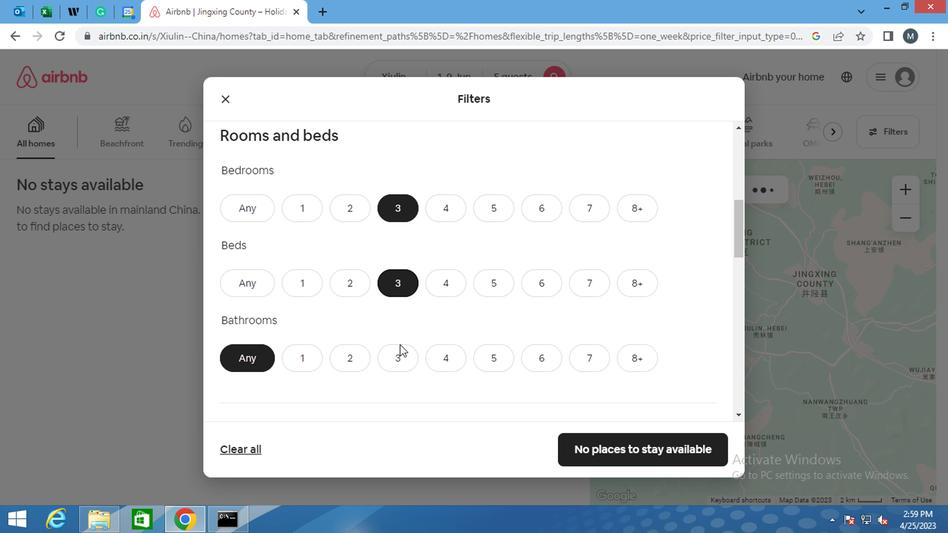 
Action: Mouse pressed left at (398, 366)
Screenshot: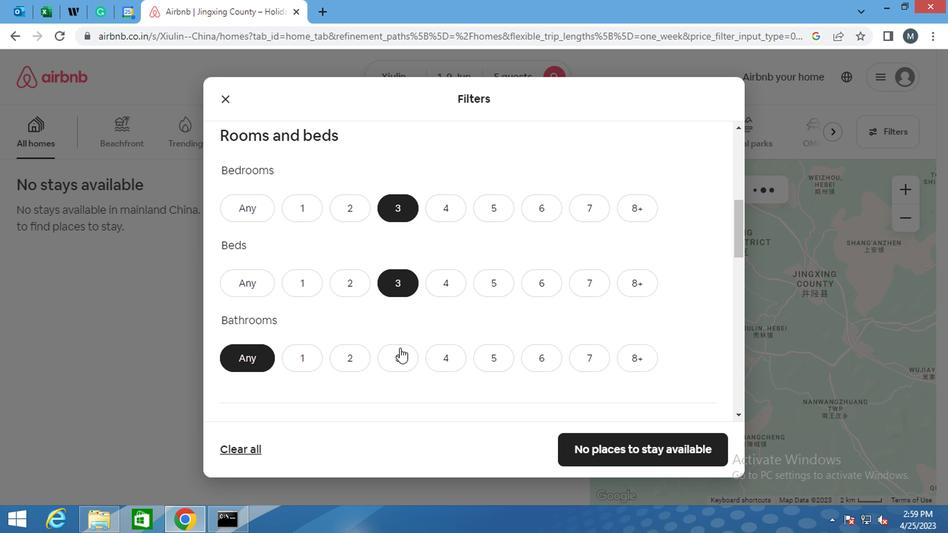 
Action: Mouse moved to (335, 326)
Screenshot: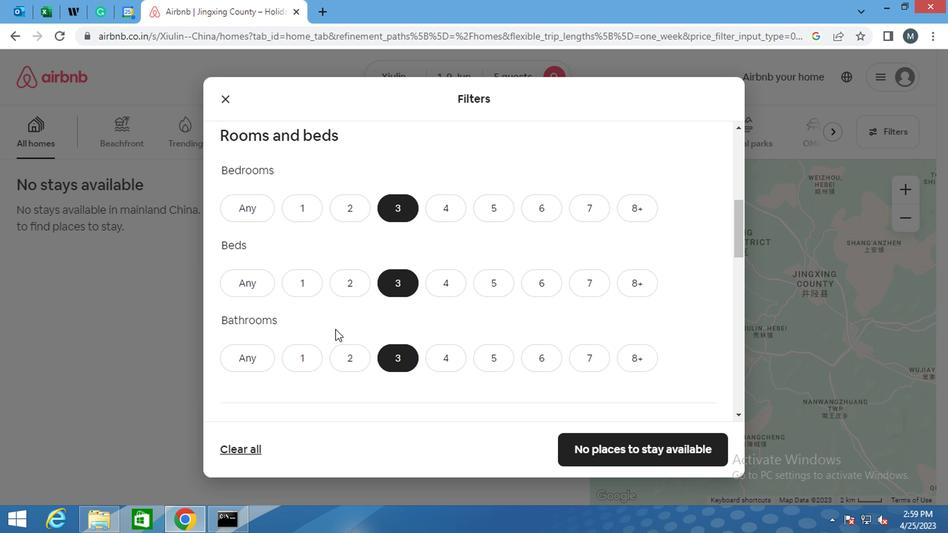 
Action: Mouse scrolled (335, 325) with delta (0, 0)
Screenshot: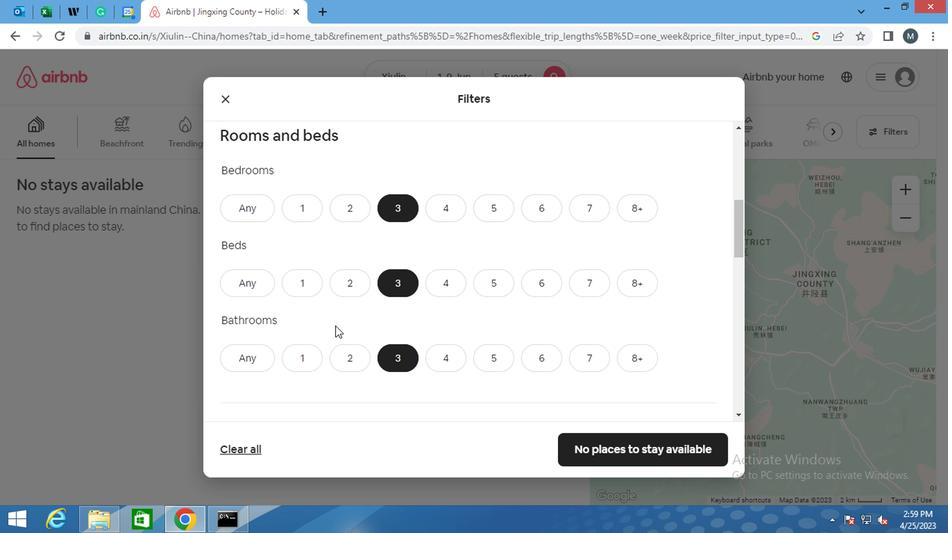 
Action: Mouse scrolled (335, 325) with delta (0, 0)
Screenshot: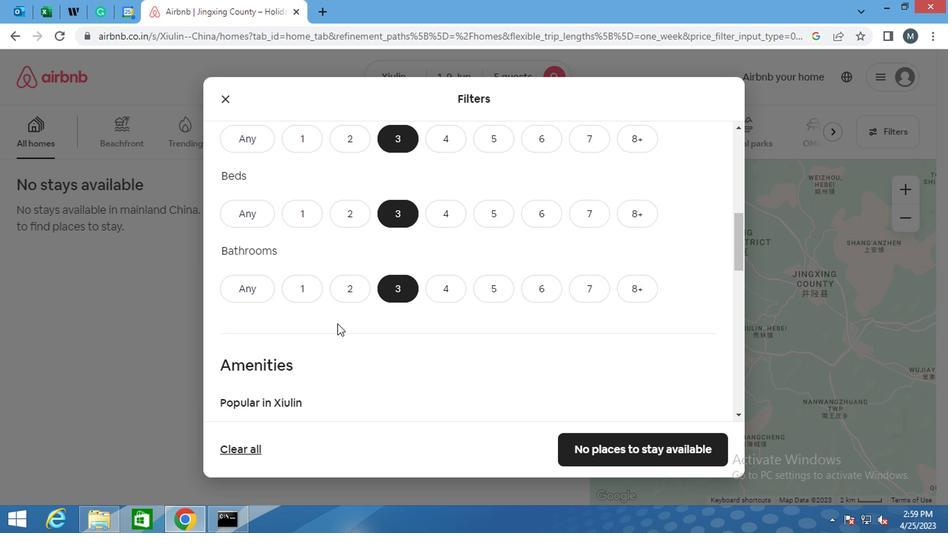 
Action: Mouse moved to (335, 328)
Screenshot: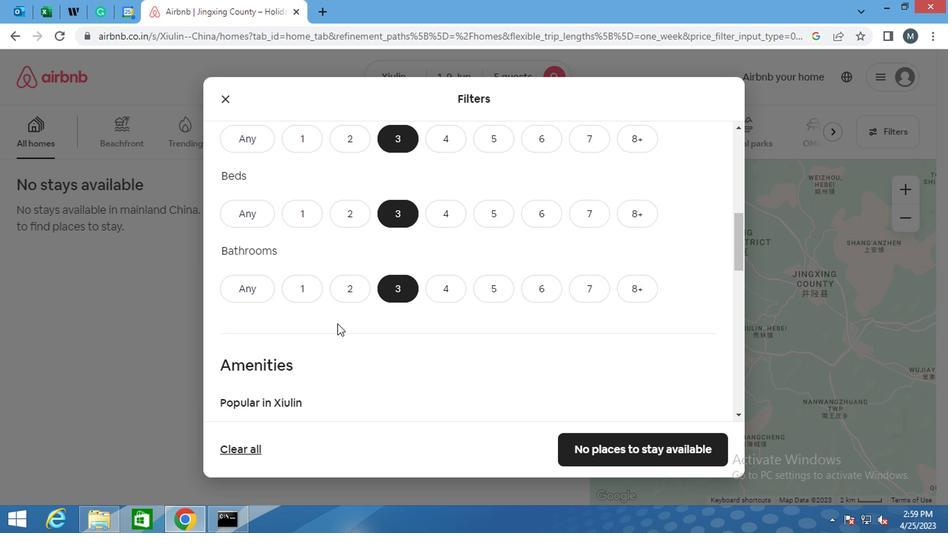 
Action: Mouse scrolled (335, 327) with delta (0, 0)
Screenshot: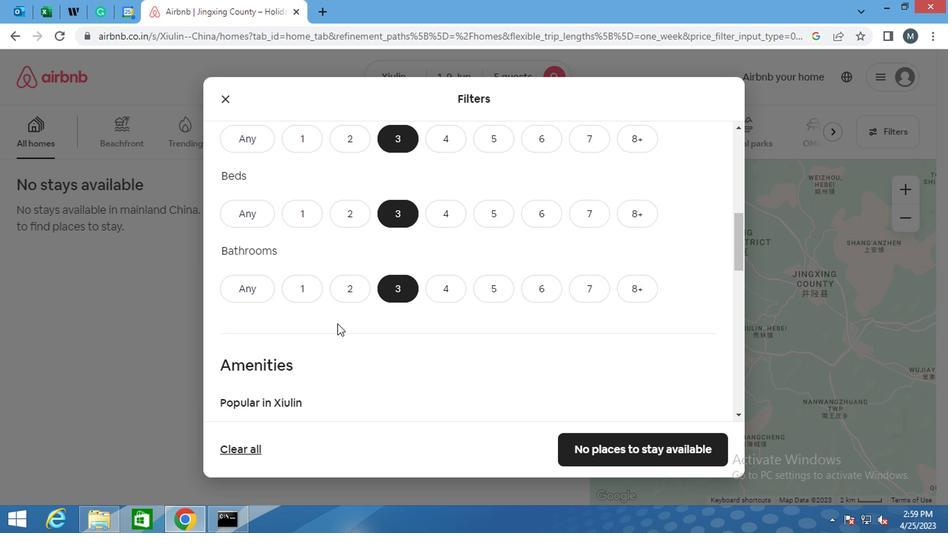 
Action: Mouse moved to (369, 319)
Screenshot: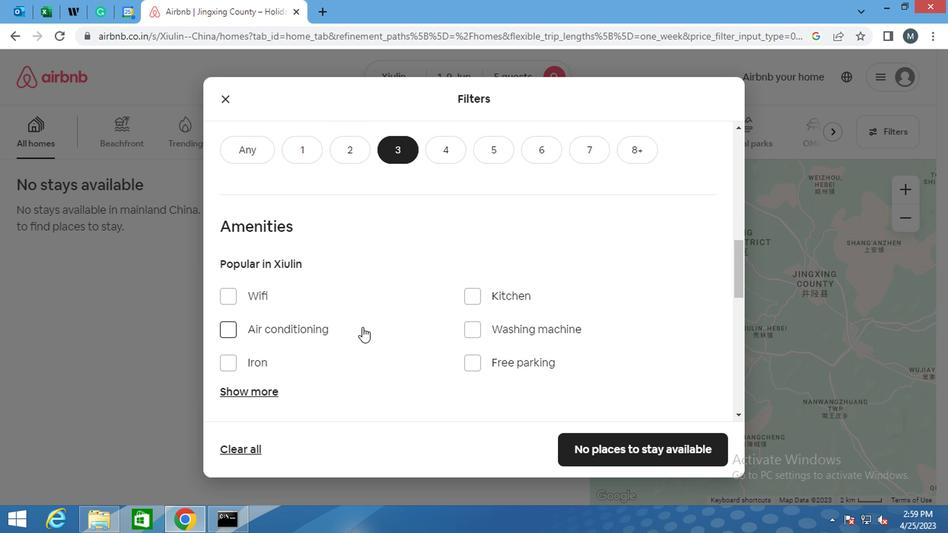 
Action: Mouse scrolled (369, 318) with delta (0, 0)
Screenshot: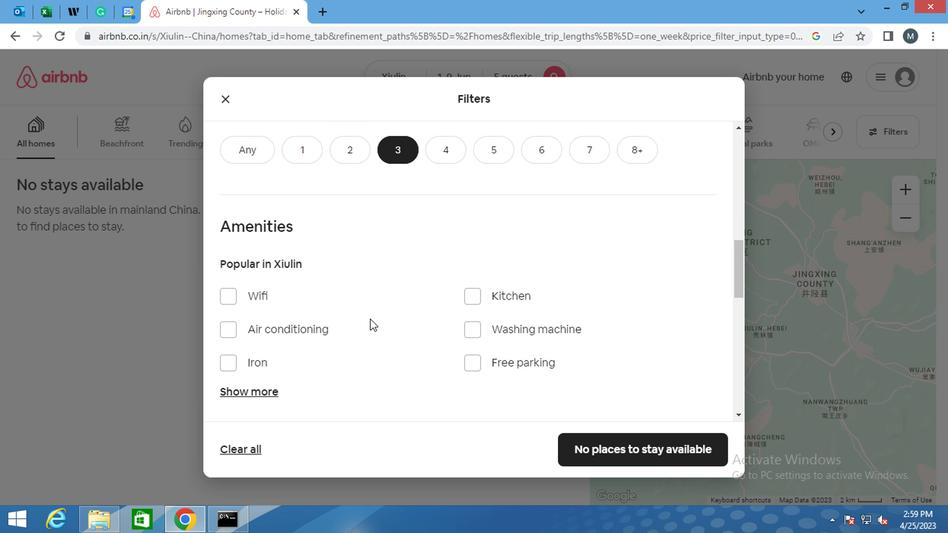 
Action: Mouse moved to (472, 261)
Screenshot: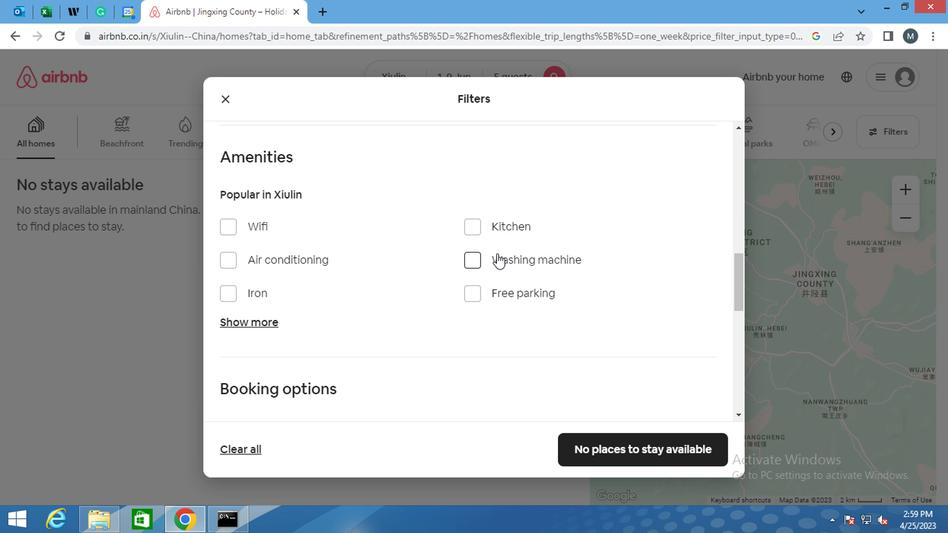 
Action: Mouse pressed left at (472, 261)
Screenshot: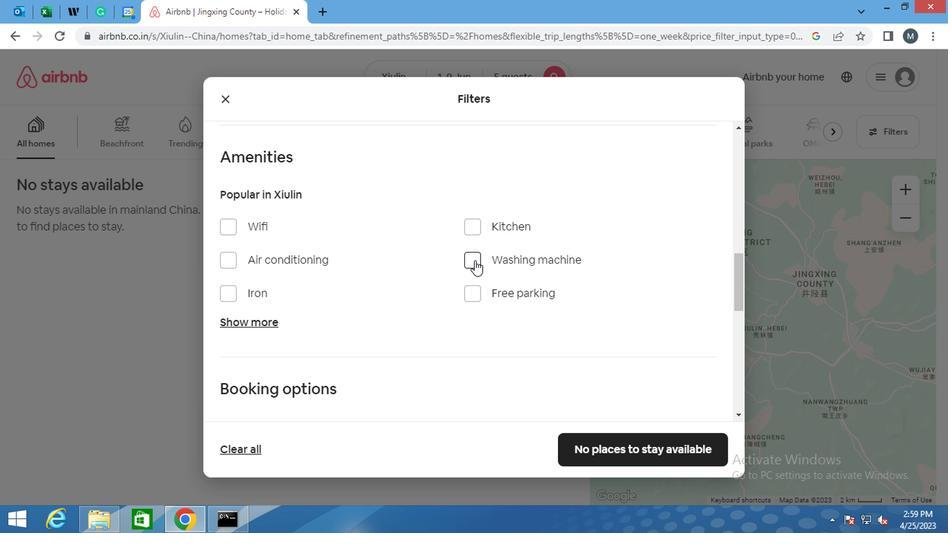 
Action: Mouse moved to (471, 261)
Screenshot: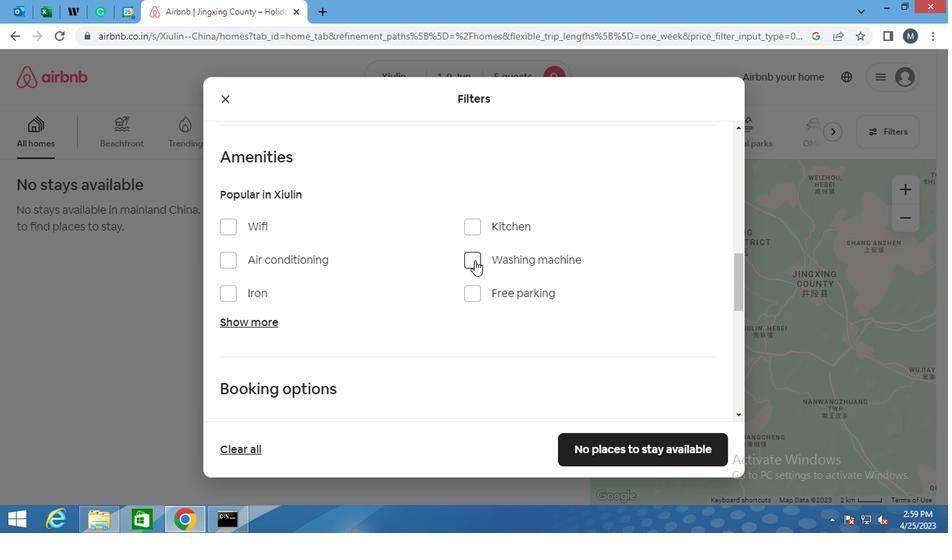 
Action: Mouse scrolled (471, 260) with delta (0, 0)
Screenshot: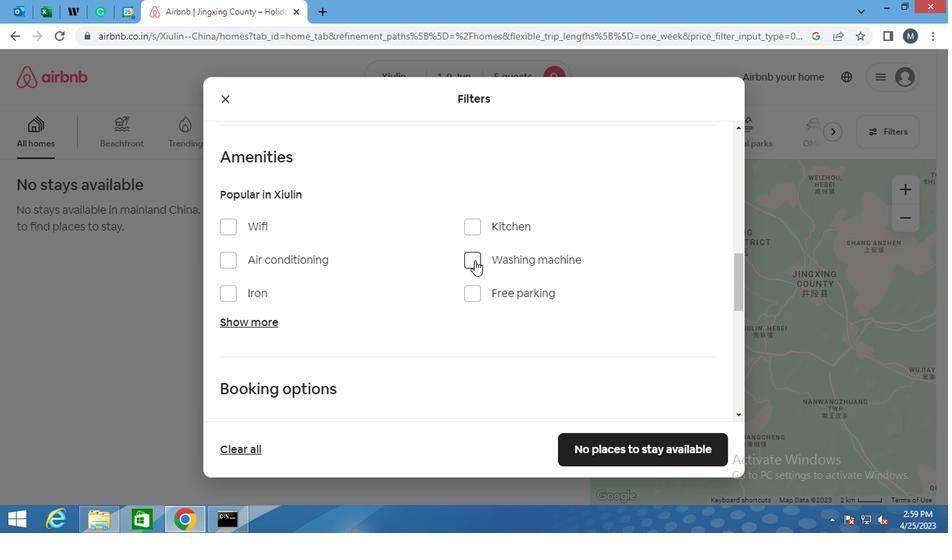 
Action: Mouse moved to (469, 265)
Screenshot: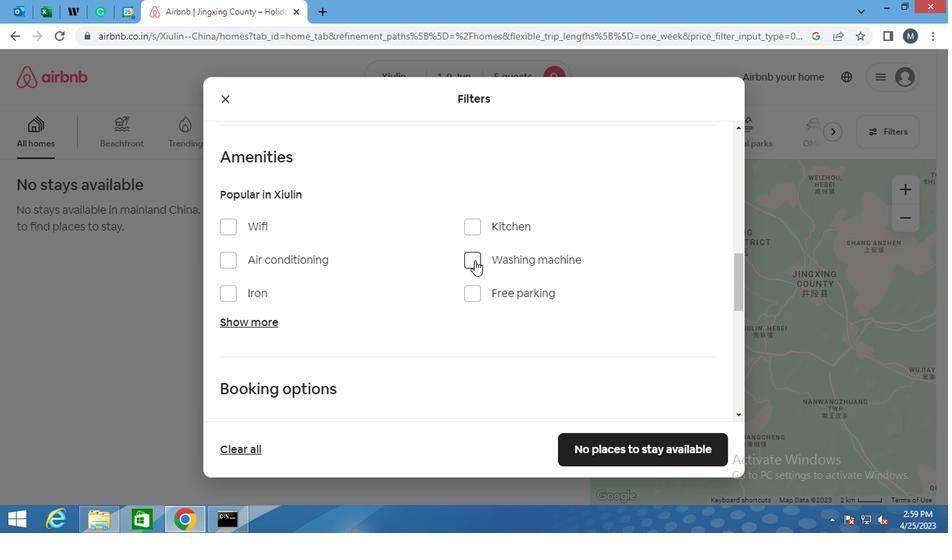 
Action: Mouse scrolled (469, 264) with delta (0, 0)
Screenshot: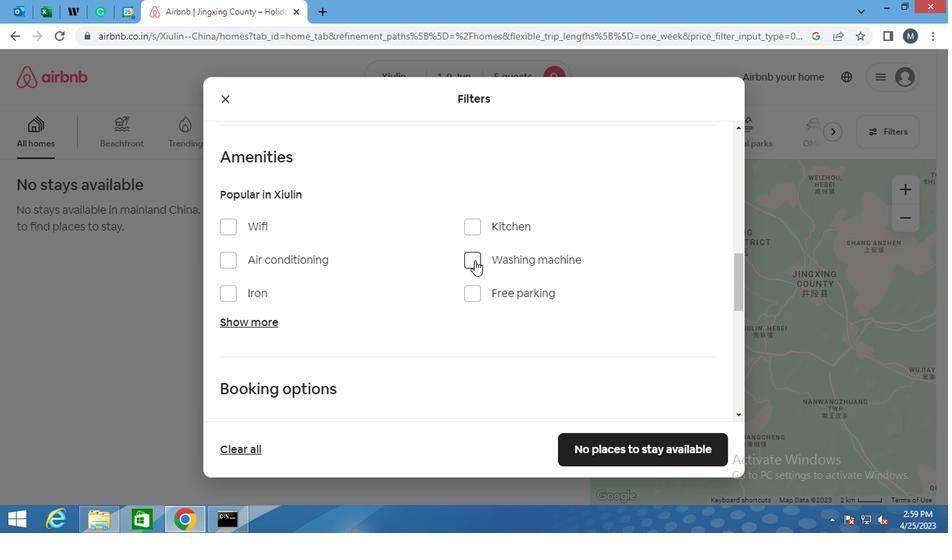 
Action: Mouse moved to (467, 270)
Screenshot: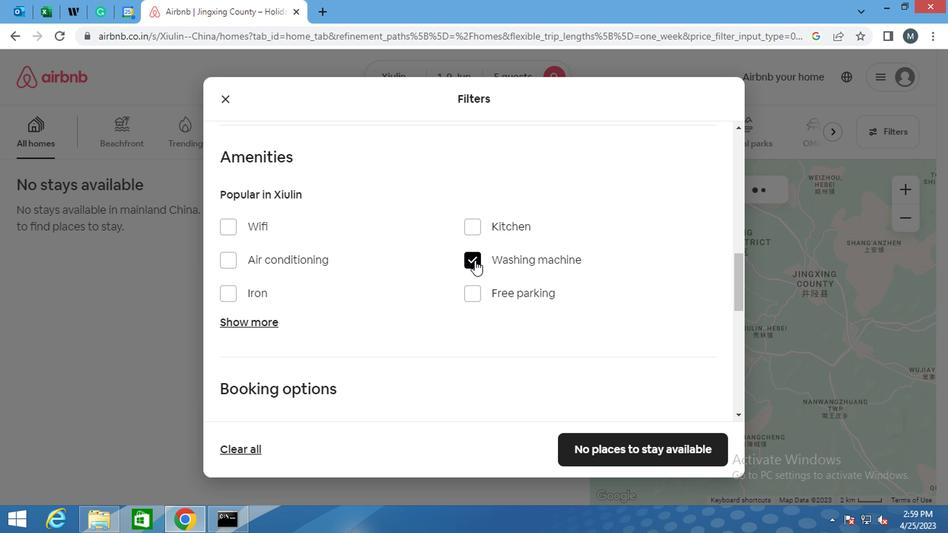 
Action: Mouse scrolled (467, 269) with delta (0, 0)
Screenshot: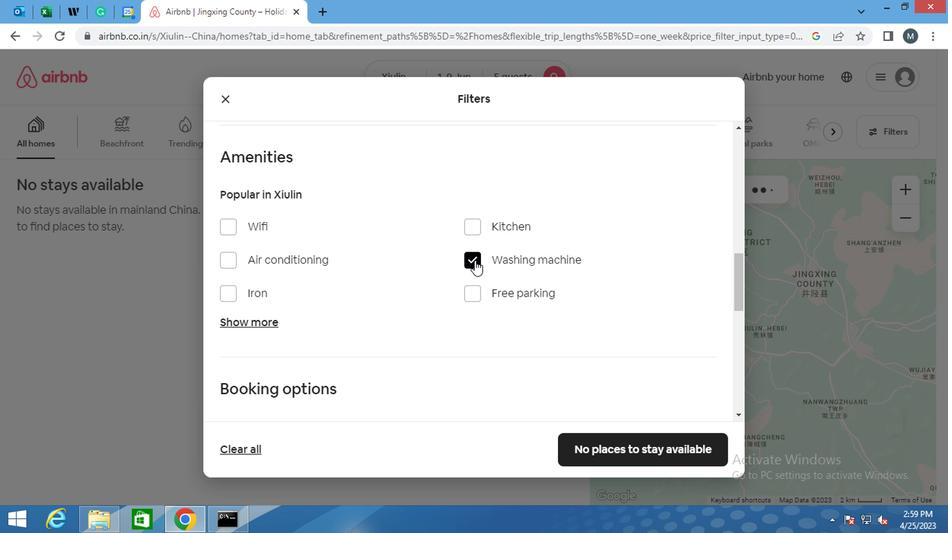 
Action: Mouse moved to (457, 281)
Screenshot: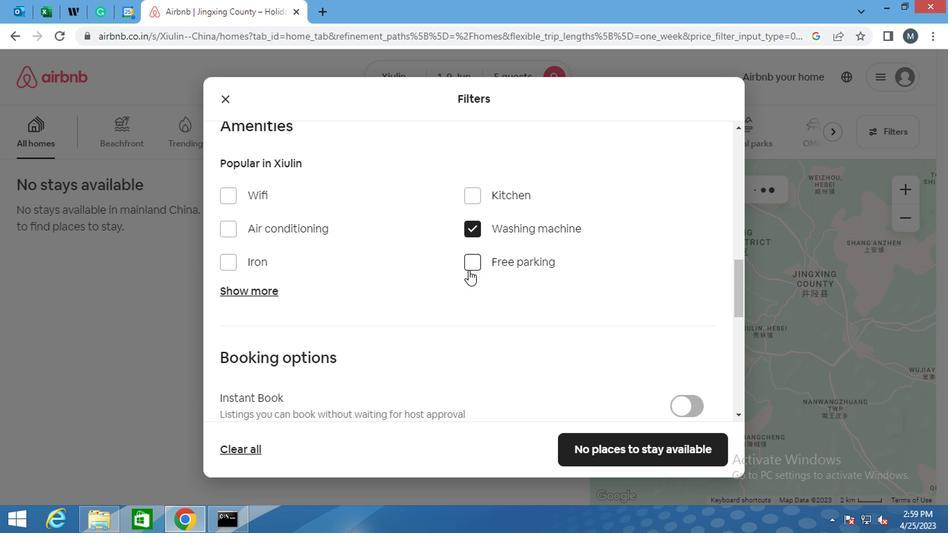 
Action: Mouse scrolled (457, 280) with delta (0, 0)
Screenshot: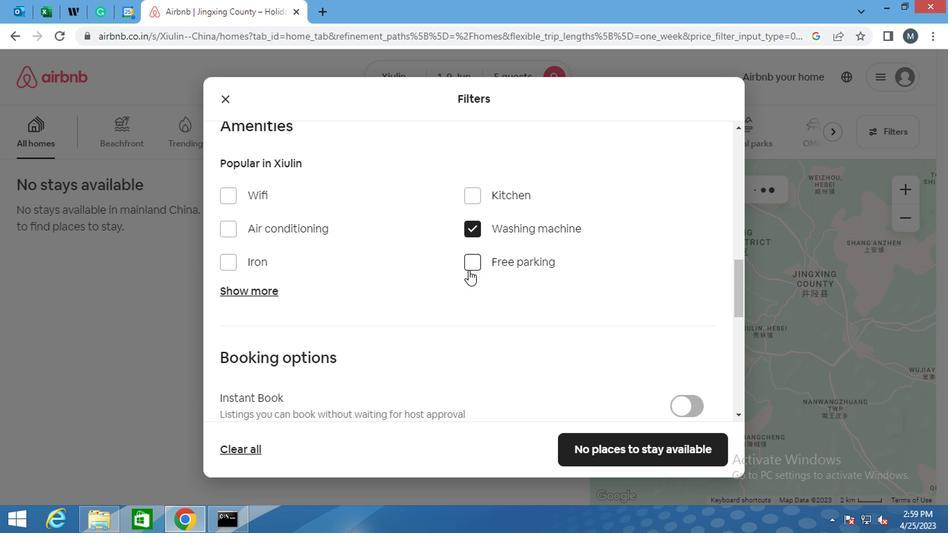 
Action: Mouse moved to (457, 284)
Screenshot: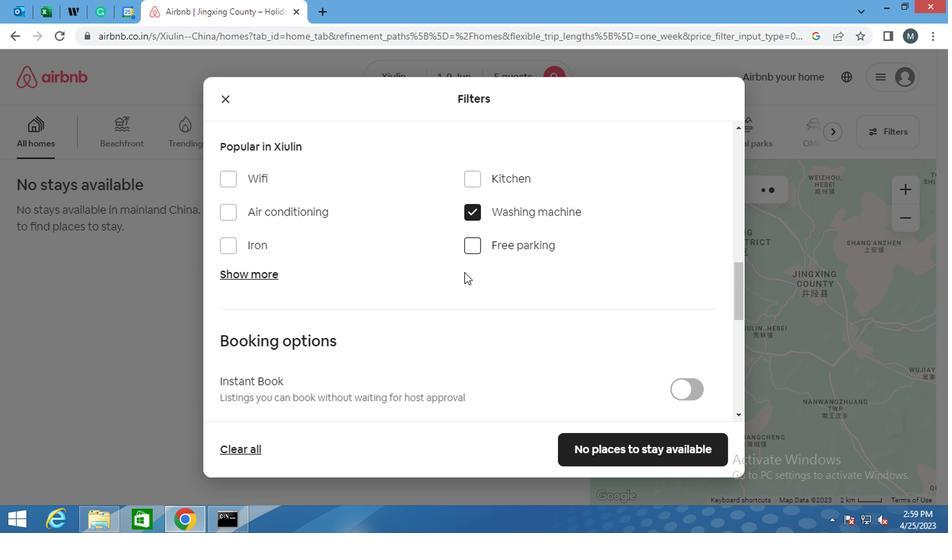 
Action: Mouse scrolled (457, 283) with delta (0, 0)
Screenshot: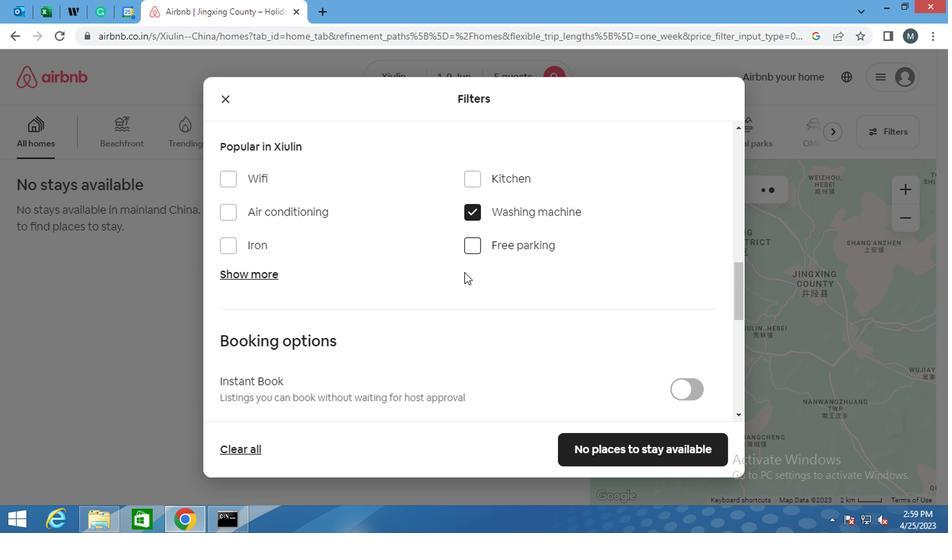 
Action: Mouse moved to (465, 286)
Screenshot: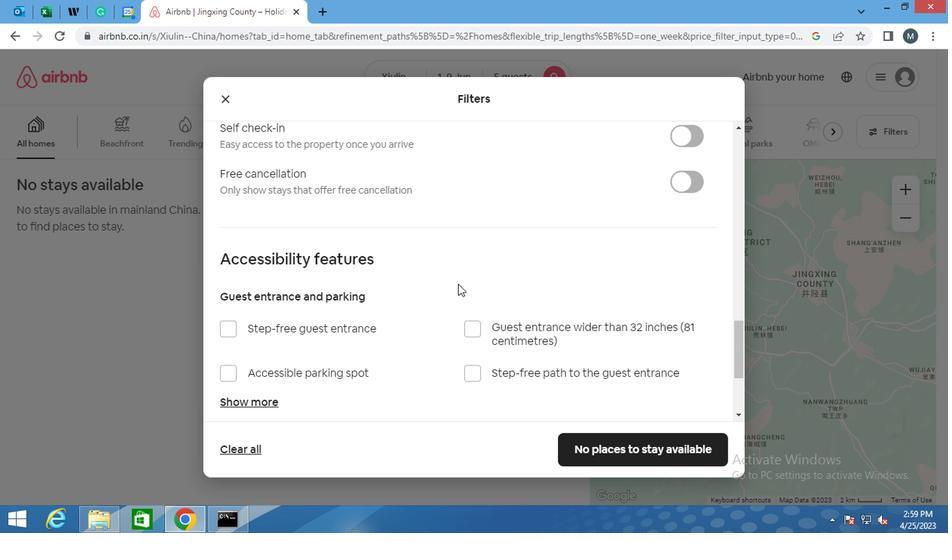
Action: Mouse scrolled (465, 287) with delta (0, 0)
Screenshot: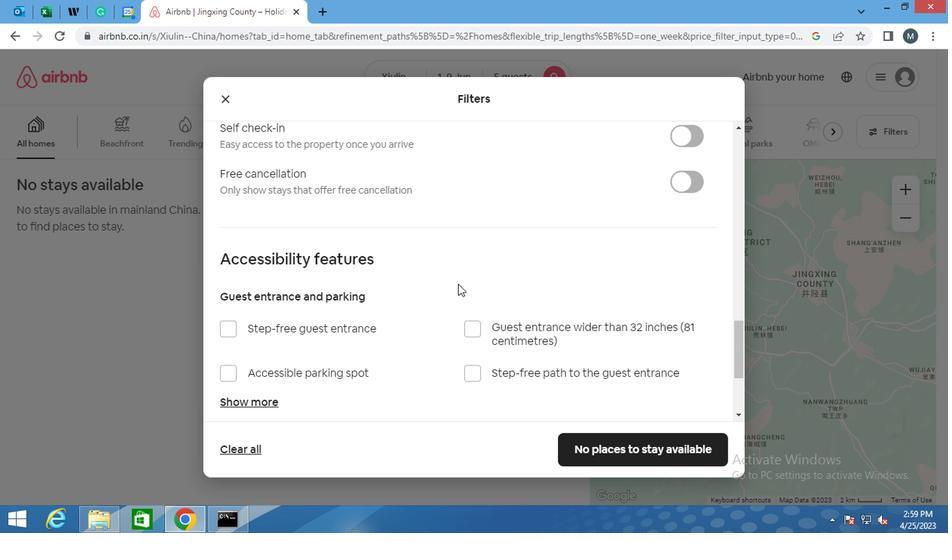 
Action: Mouse moved to (467, 286)
Screenshot: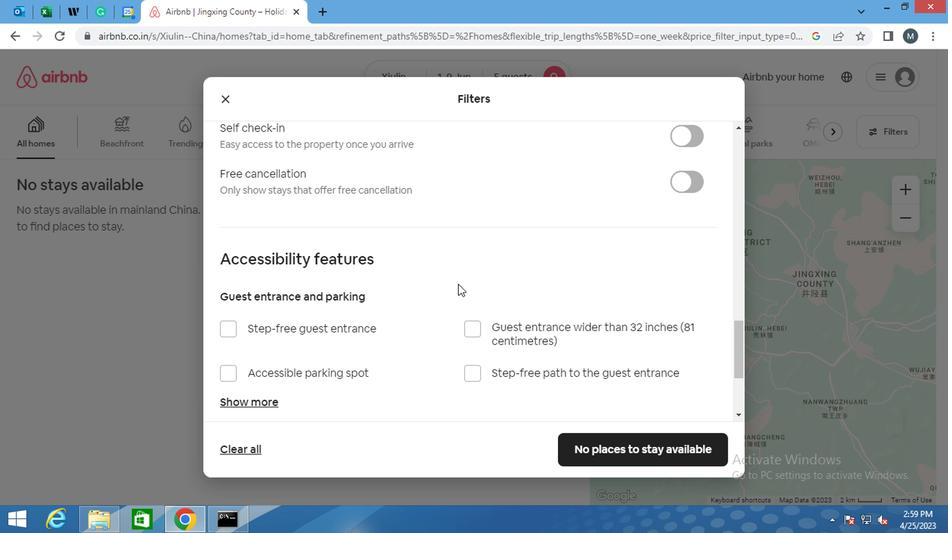 
Action: Mouse scrolled (467, 286) with delta (0, 0)
Screenshot: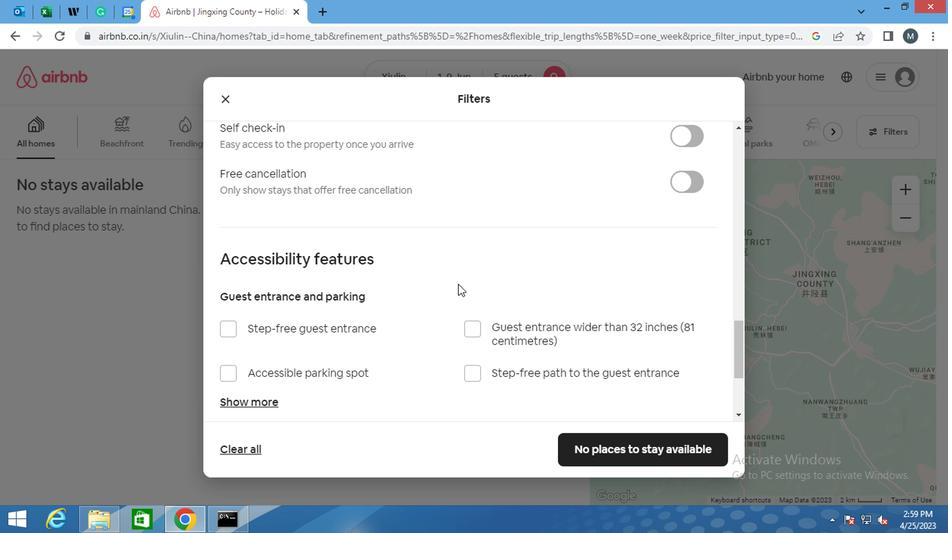 
Action: Mouse moved to (692, 279)
Screenshot: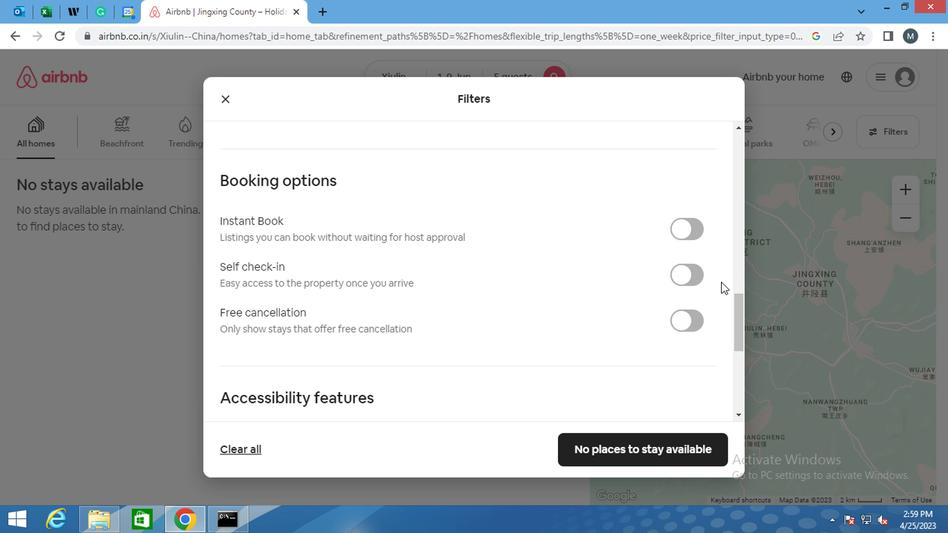 
Action: Mouse pressed left at (692, 279)
Screenshot: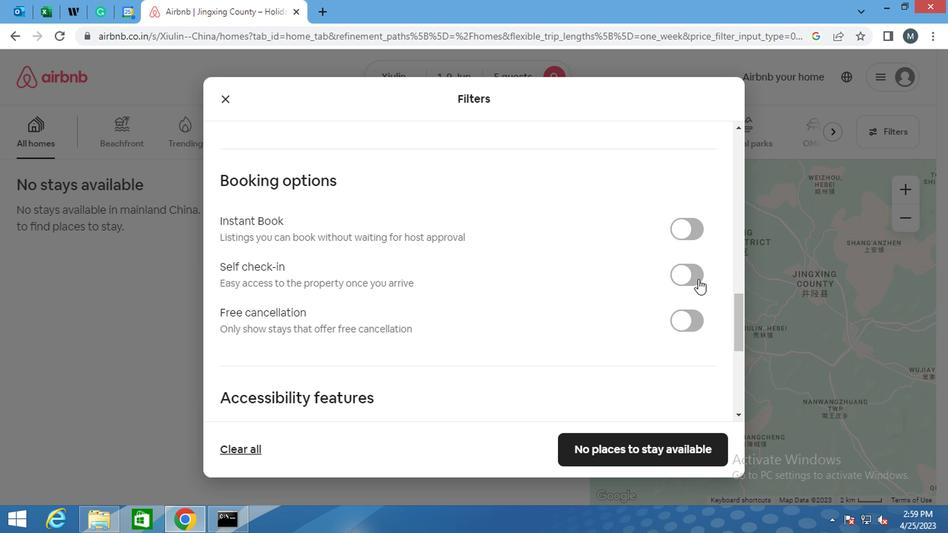 
Action: Mouse moved to (512, 301)
Screenshot: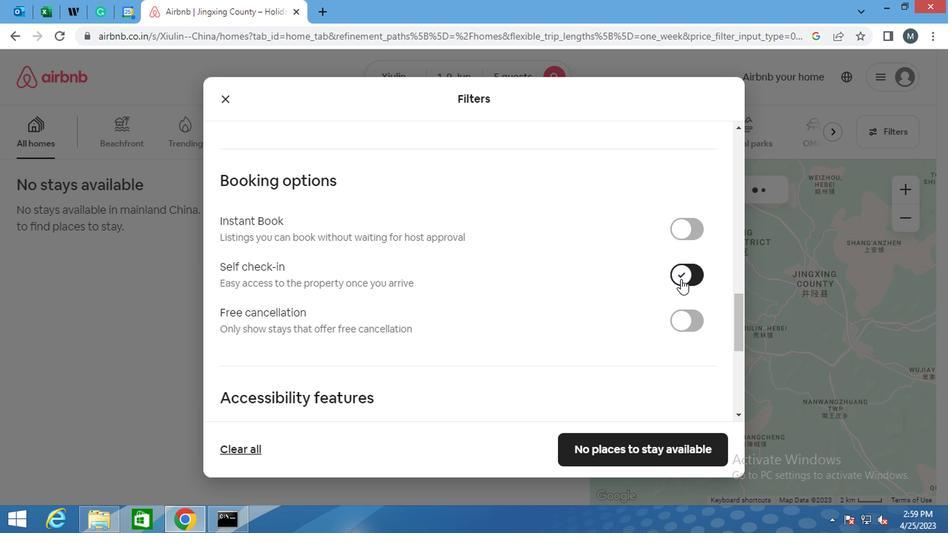 
Action: Mouse scrolled (512, 300) with delta (0, 0)
Screenshot: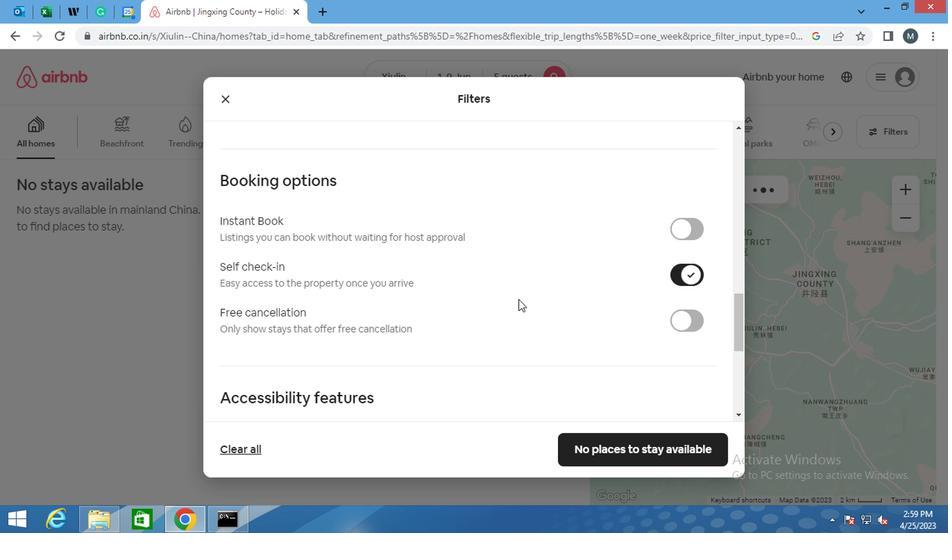 
Action: Mouse scrolled (512, 300) with delta (0, 0)
Screenshot: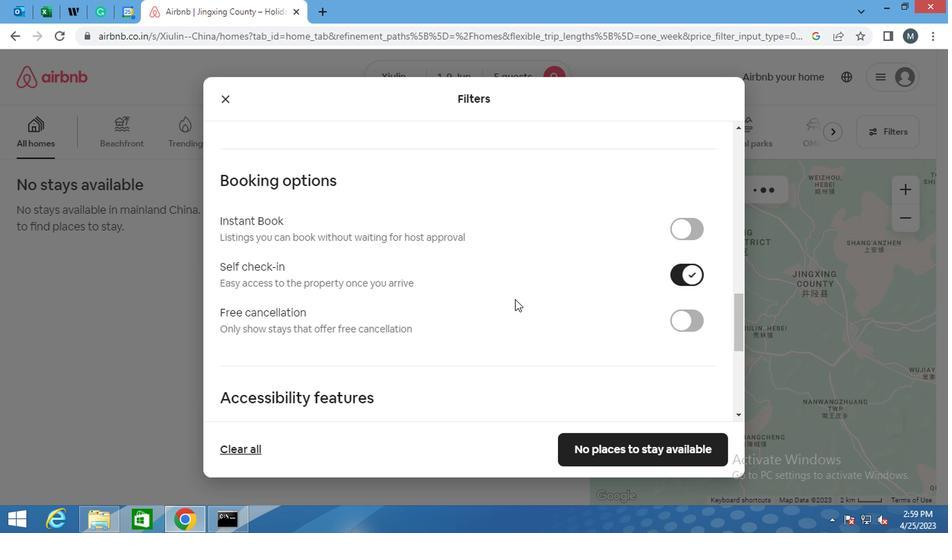 
Action: Mouse moved to (510, 303)
Screenshot: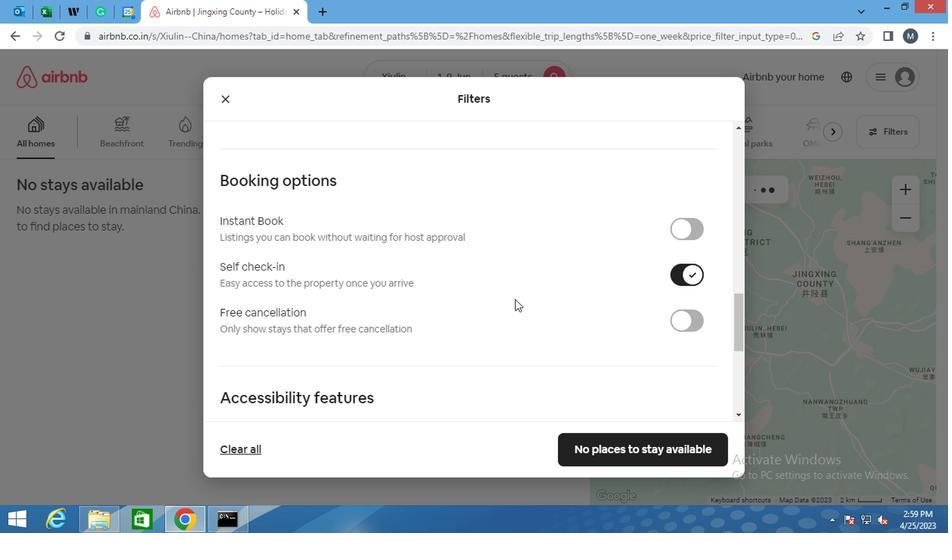 
Action: Mouse scrolled (510, 302) with delta (0, 0)
Screenshot: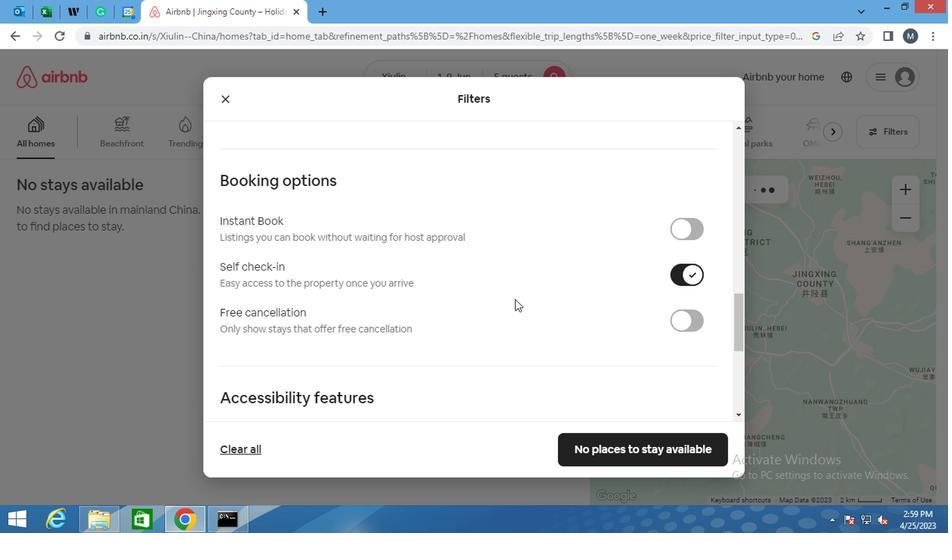 
Action: Mouse scrolled (510, 302) with delta (0, 0)
Screenshot: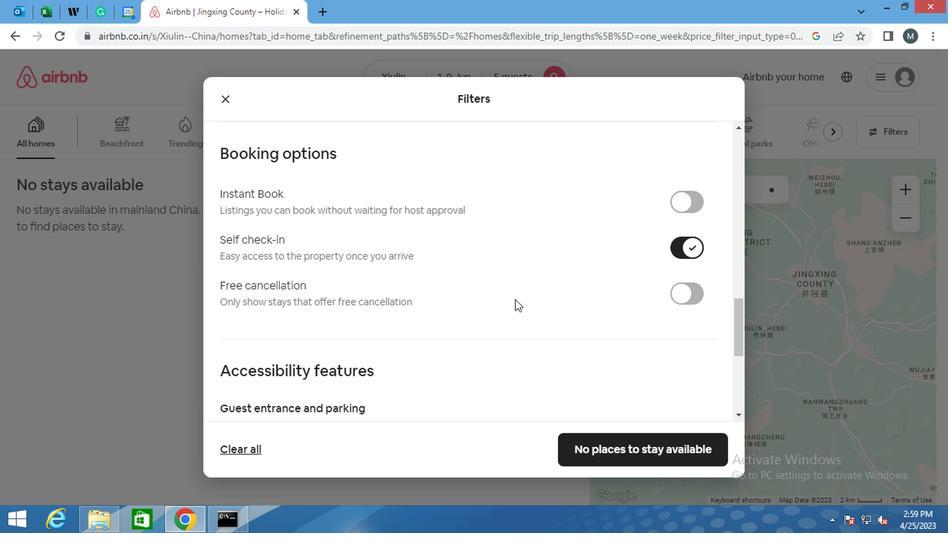 
Action: Mouse moved to (510, 303)
Screenshot: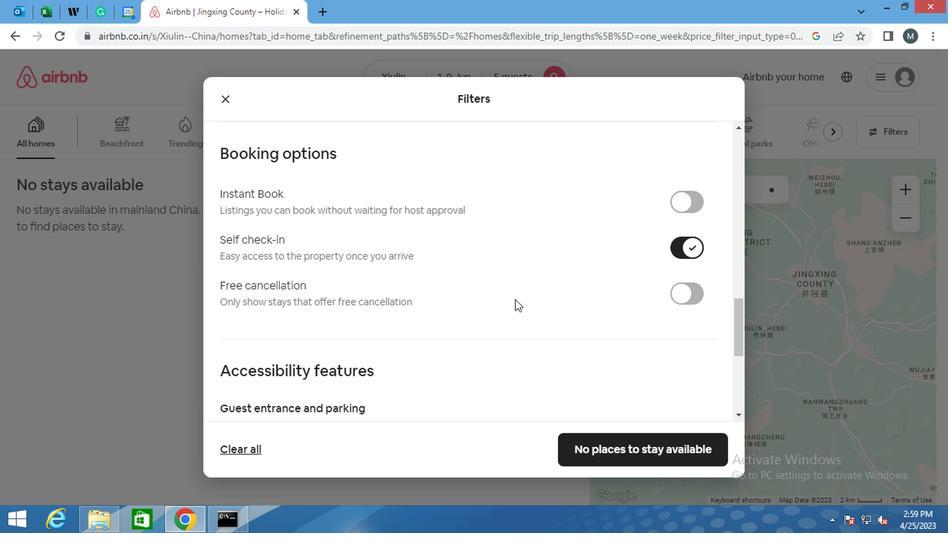 
Action: Mouse scrolled (510, 302) with delta (0, 0)
Screenshot: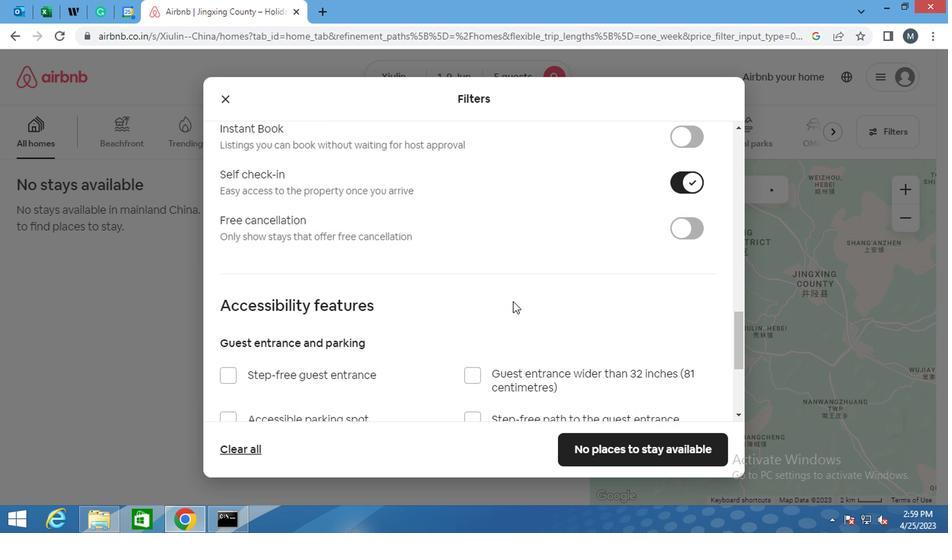 
Action: Mouse moved to (509, 303)
Screenshot: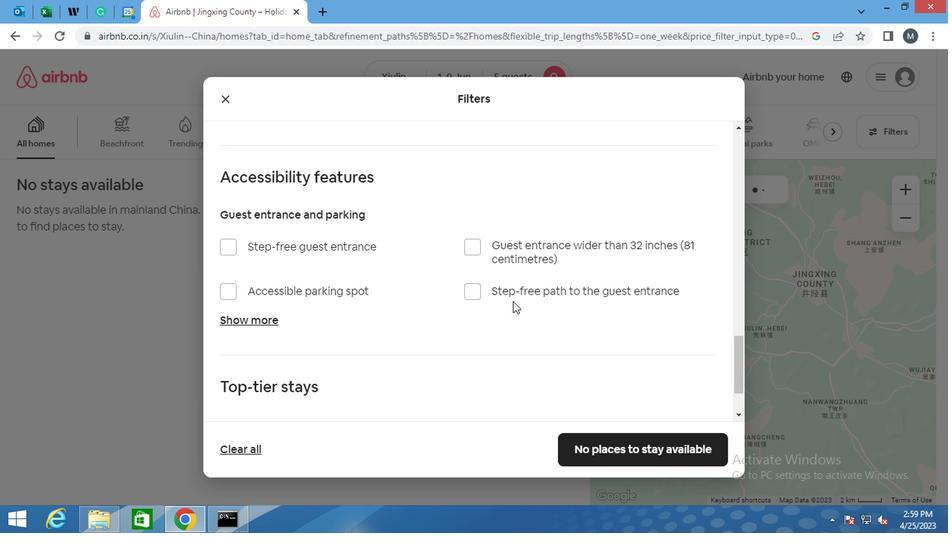 
Action: Mouse scrolled (509, 302) with delta (0, 0)
Screenshot: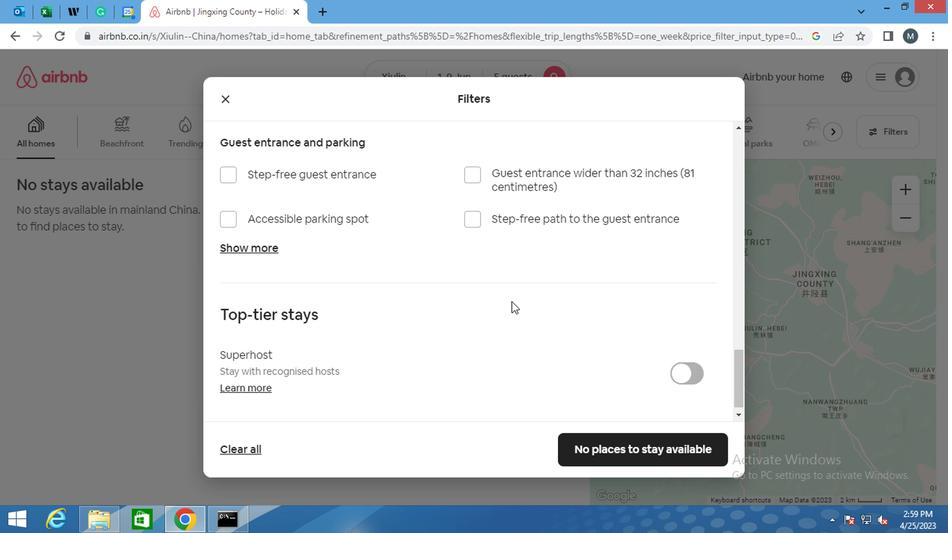 
Action: Mouse moved to (509, 303)
Screenshot: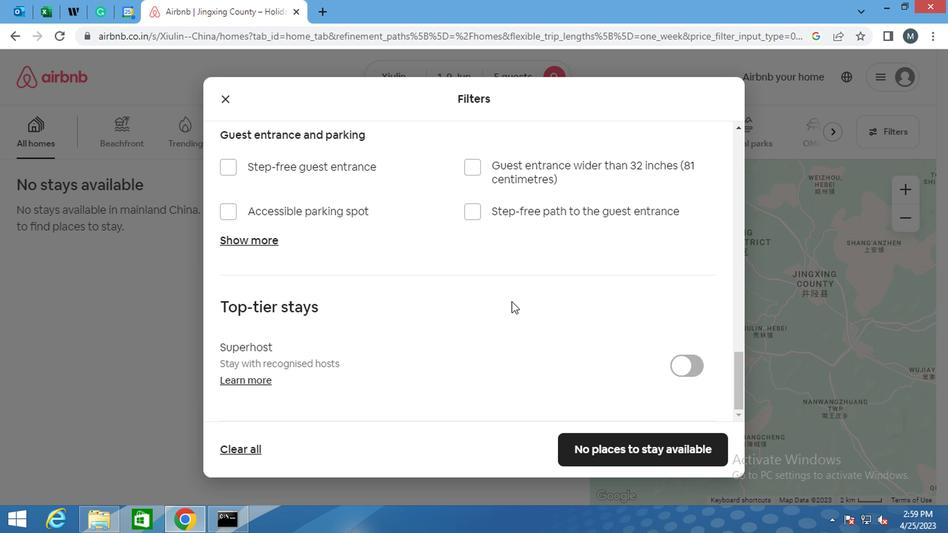 
Action: Mouse scrolled (509, 302) with delta (0, 0)
Screenshot: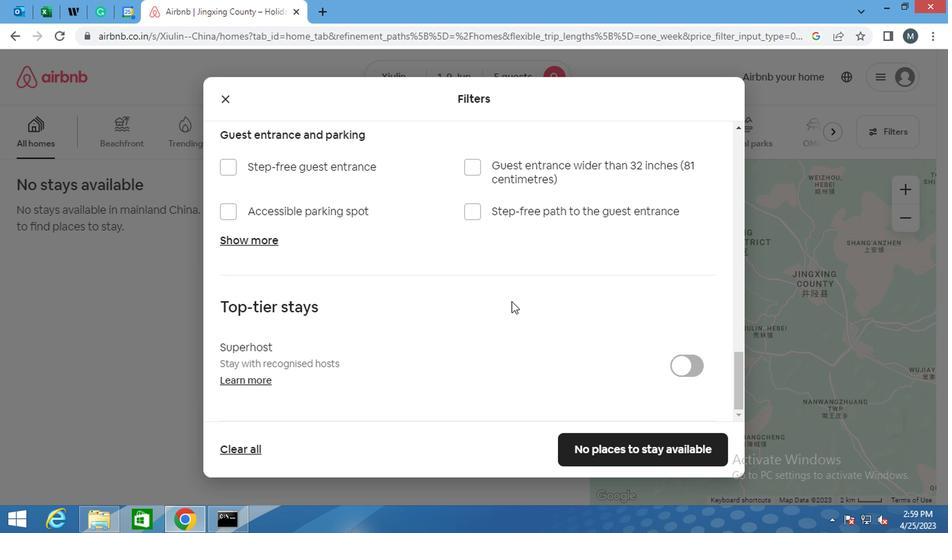 
Action: Mouse moved to (505, 306)
Screenshot: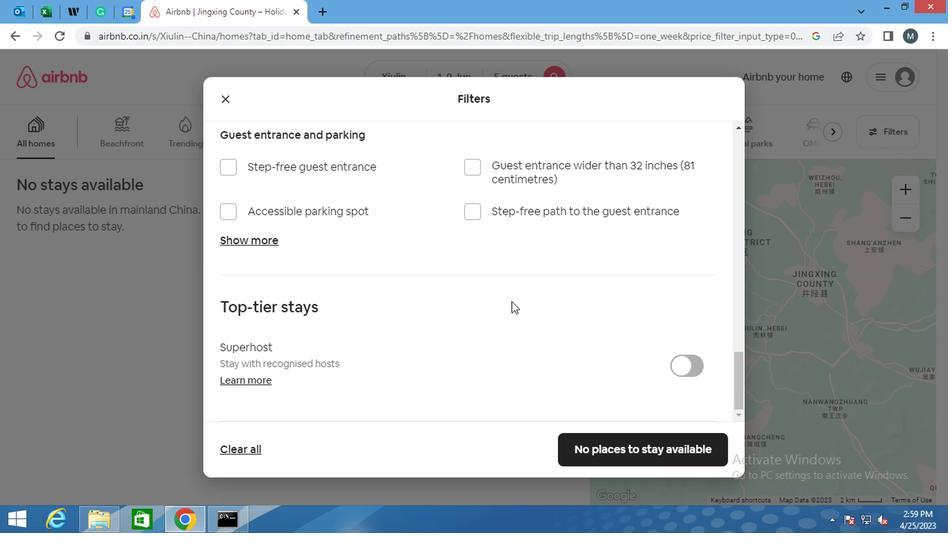 
Action: Mouse scrolled (505, 305) with delta (0, 0)
Screenshot: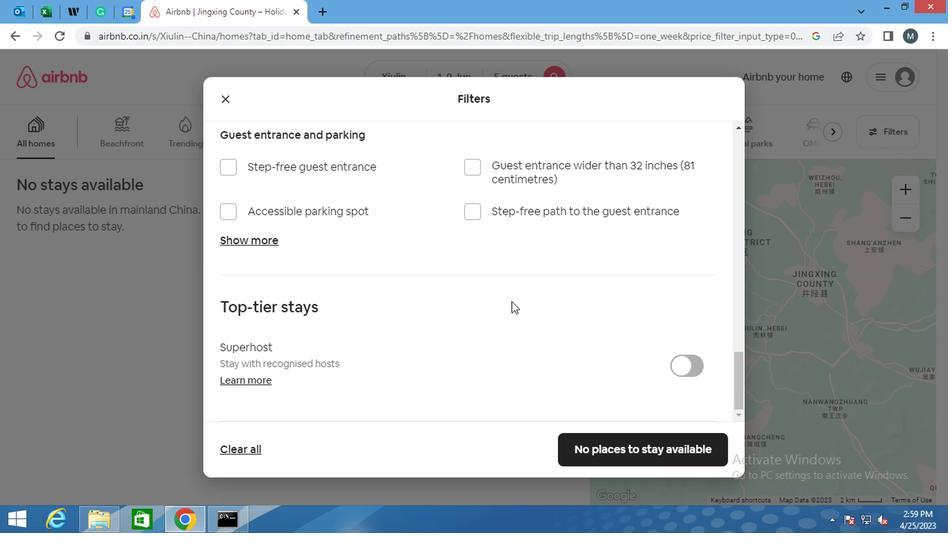 
Action: Mouse moved to (505, 308)
Screenshot: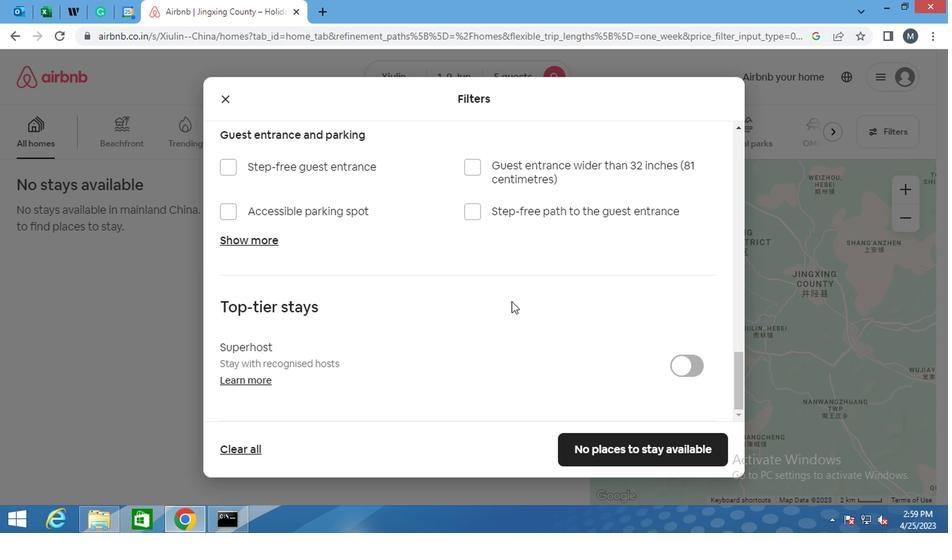 
Action: Mouse scrolled (505, 307) with delta (0, 0)
Screenshot: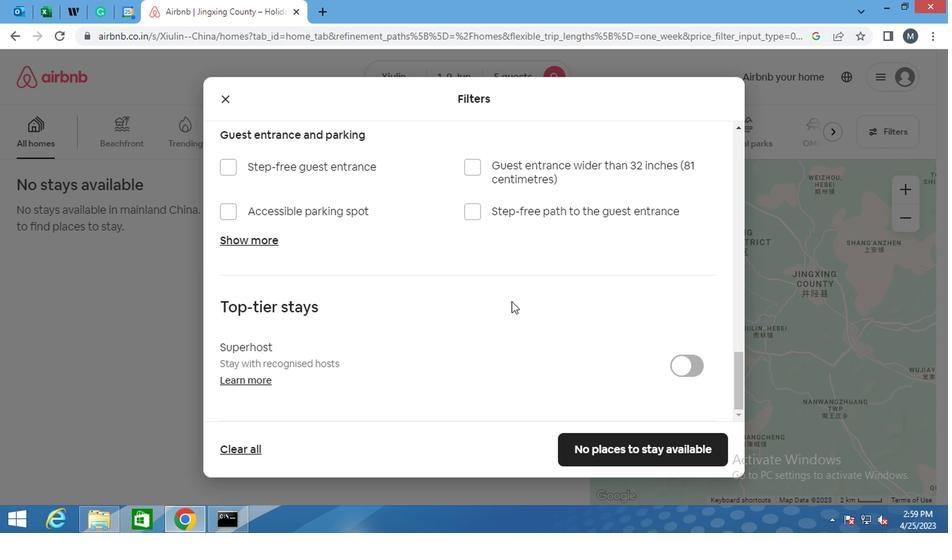 
Action: Mouse moved to (639, 455)
Screenshot: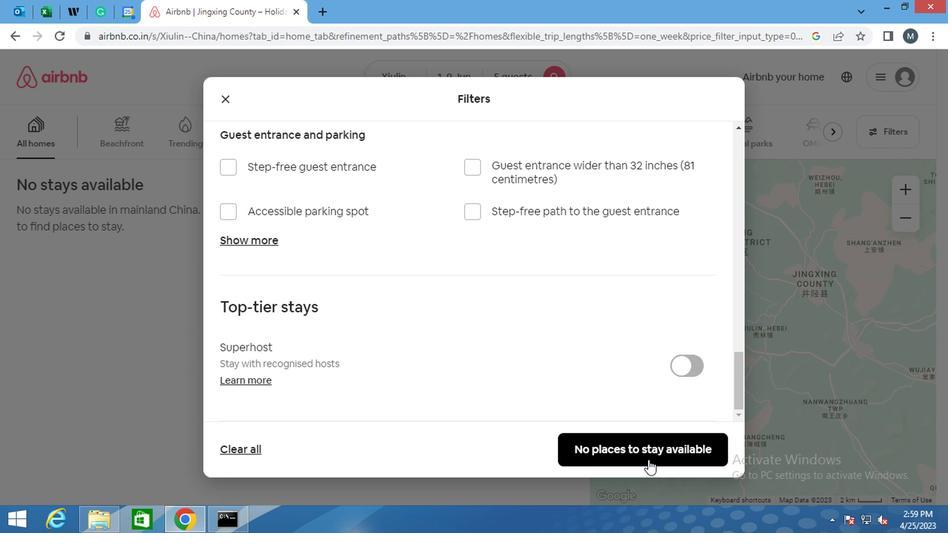 
Action: Mouse pressed left at (639, 455)
Screenshot: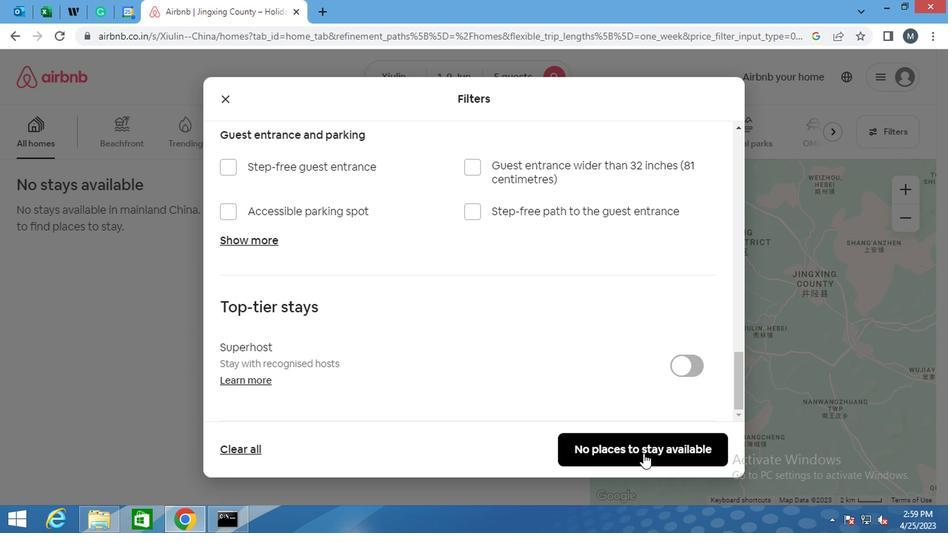 
Action: Key pressed <Key.f6>
Screenshot: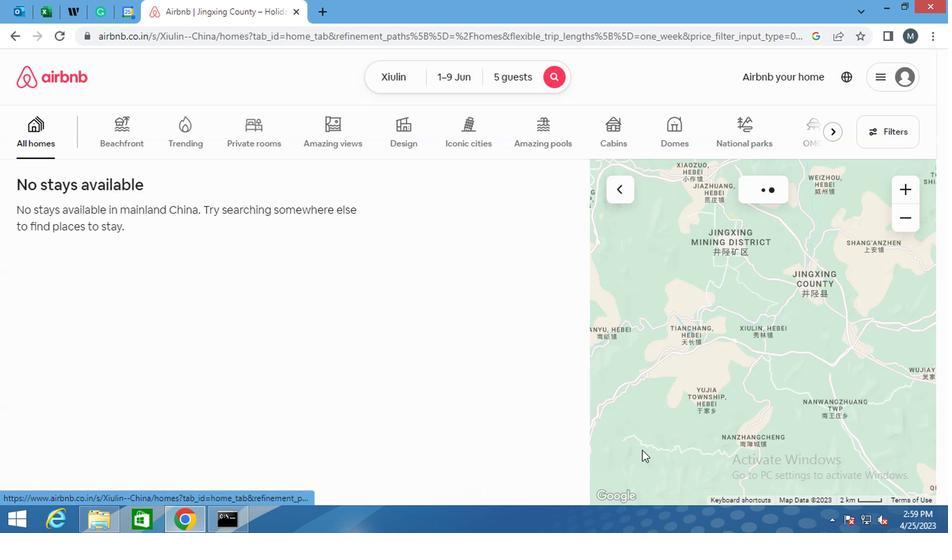 
